 Task: Open Card Card0000000060 in Board Board0000000015 in Workspace WS0000000005 in Trello. Add Member Carxxstreet791@gmail.com to Card Card0000000060 in Board Board0000000015 in Workspace WS0000000005 in Trello. Add Red Label titled Label0000000060 to Card Card0000000060 in Board Board0000000015 in Workspace WS0000000005 in Trello. Add Checklist CL0000000060 to Card Card0000000060 in Board Board0000000015 in Workspace WS0000000005 in Trello. Add Dates with Start Date as Nov 01 2023 and Due Date as Nov 30 2023 to Card Card0000000060 in Board Board0000000015 in Workspace WS0000000005 in Trello
Action: Mouse moved to (100, 445)
Screenshot: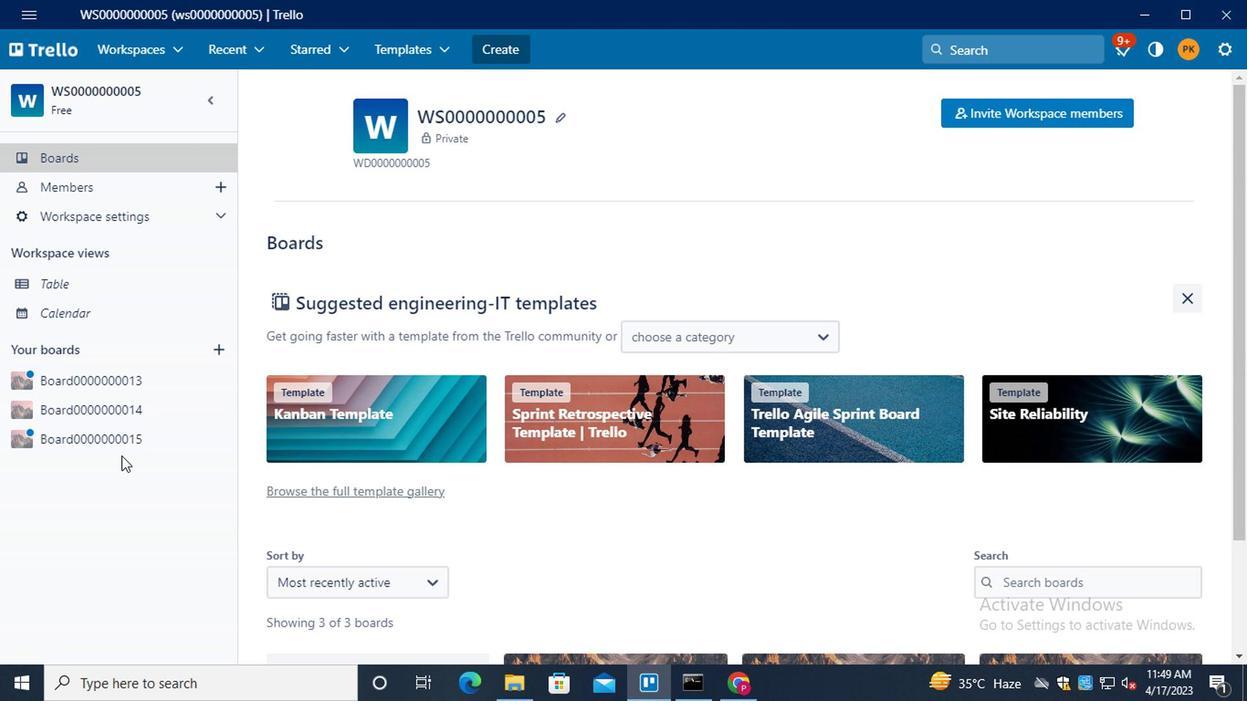 
Action: Mouse pressed left at (100, 445)
Screenshot: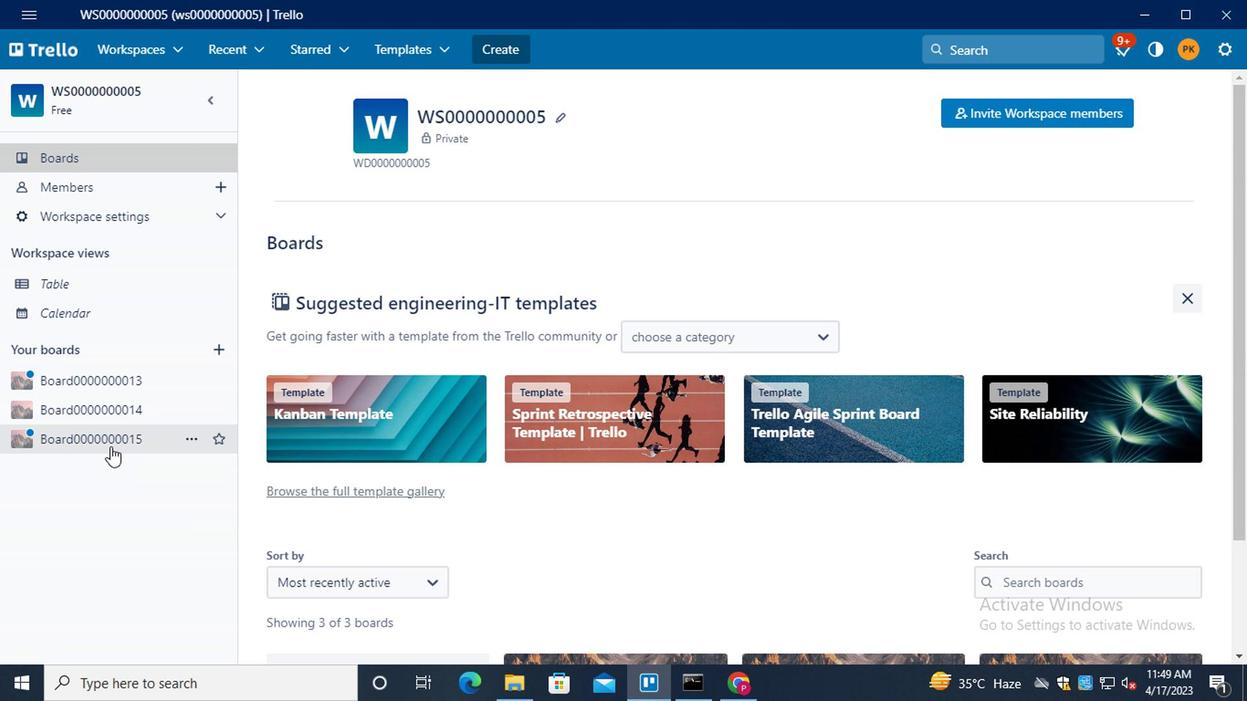 
Action: Mouse moved to (296, 460)
Screenshot: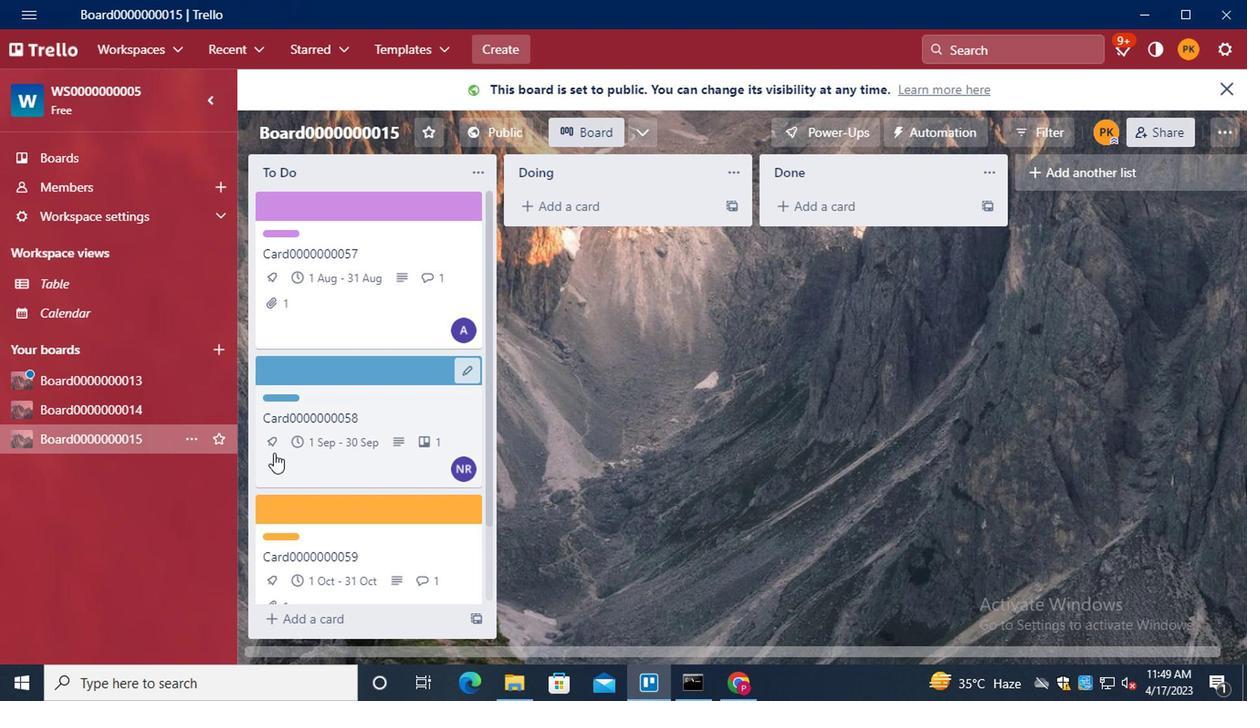 
Action: Mouse scrolled (296, 459) with delta (0, 0)
Screenshot: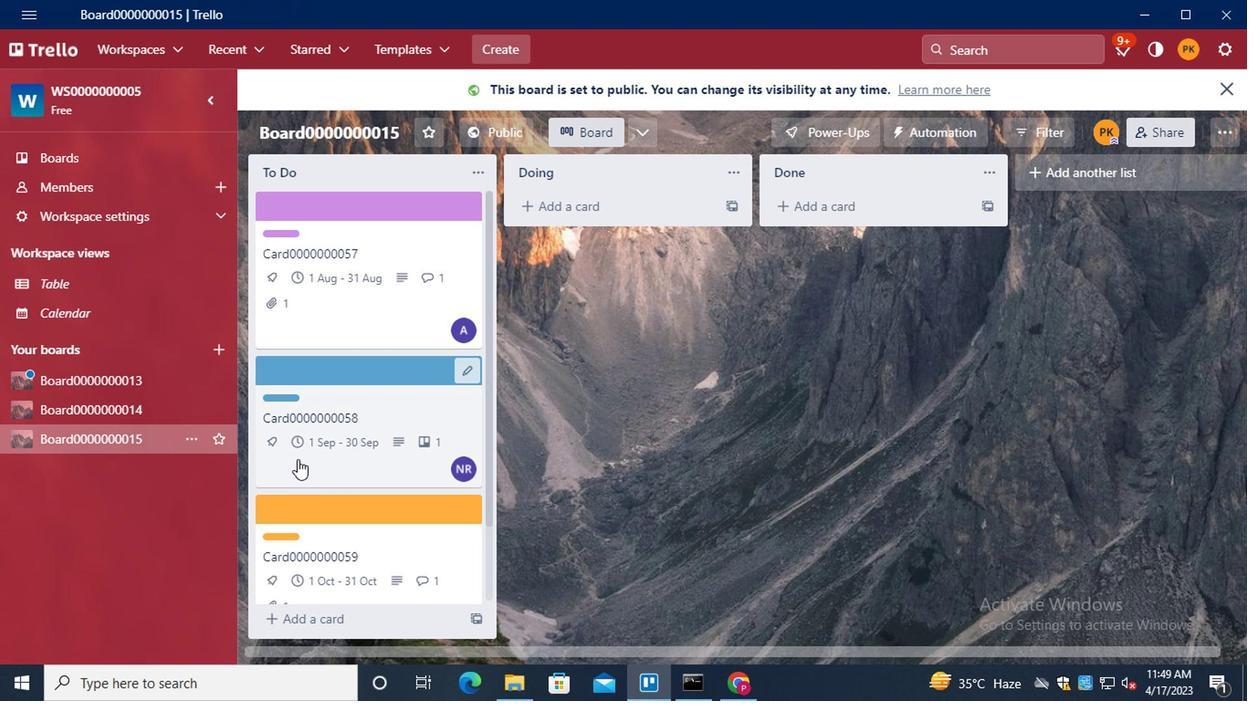 
Action: Mouse scrolled (296, 459) with delta (0, 0)
Screenshot: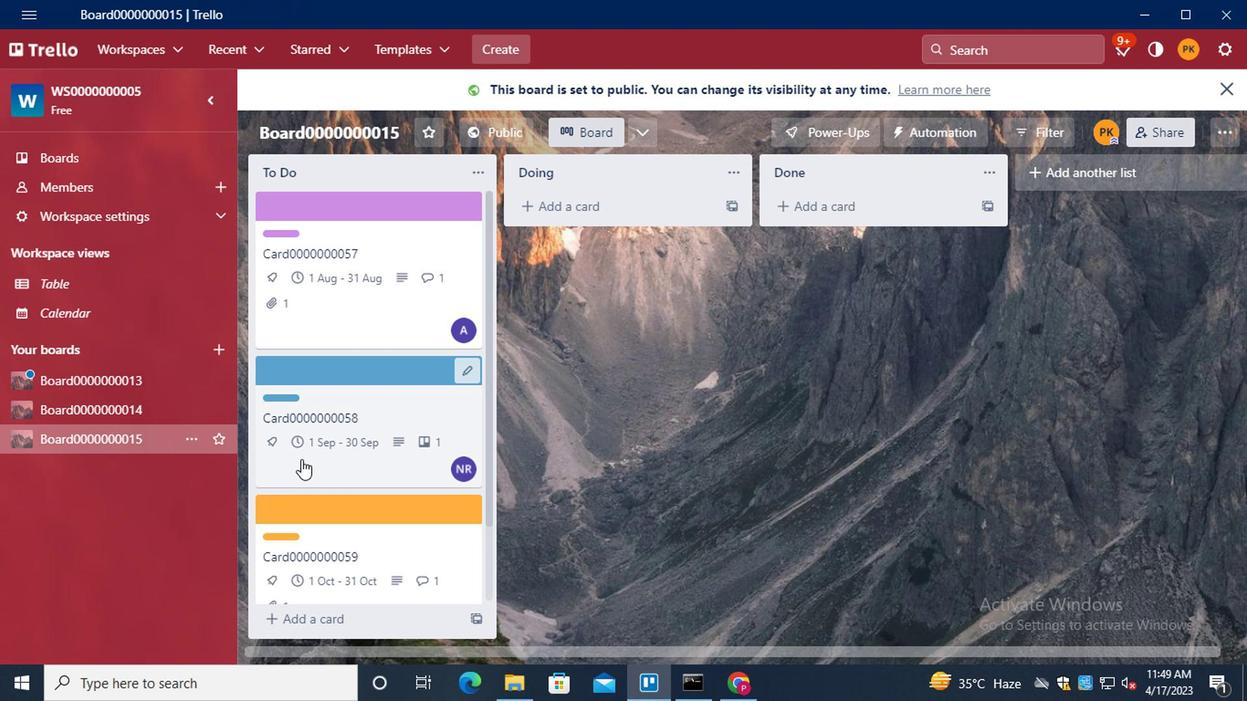 
Action: Mouse scrolled (296, 459) with delta (0, 0)
Screenshot: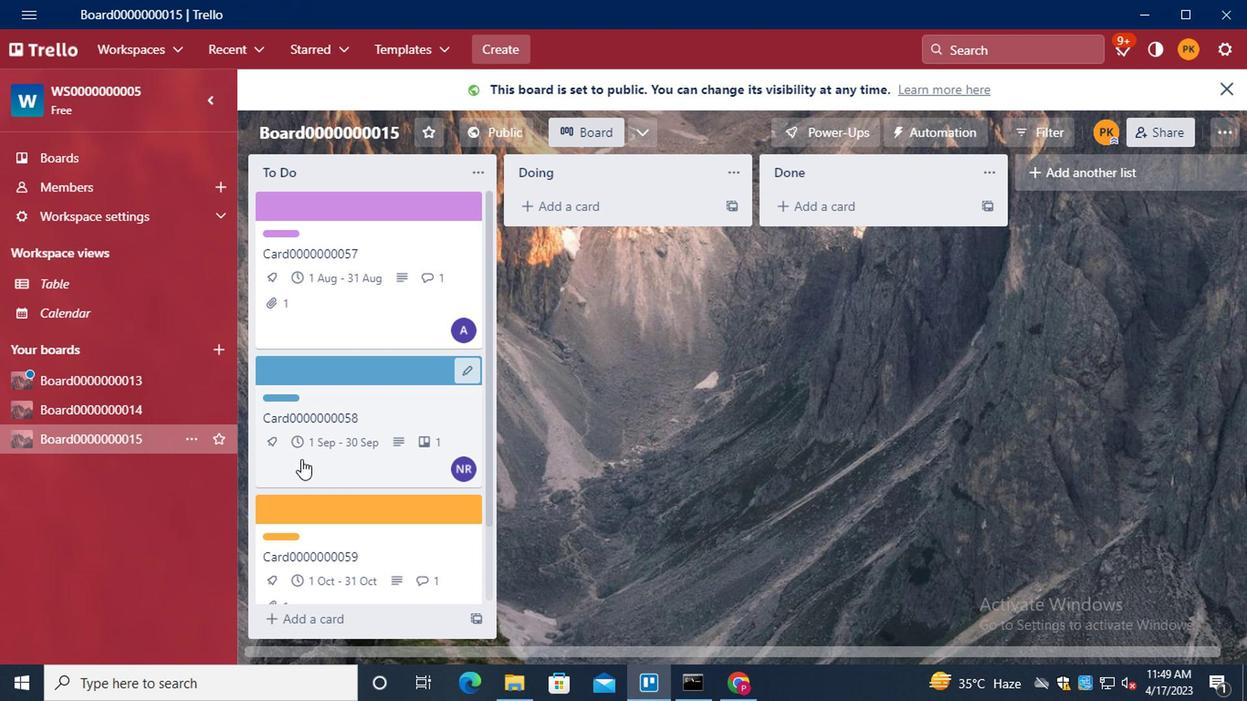 
Action: Mouse moved to (349, 582)
Screenshot: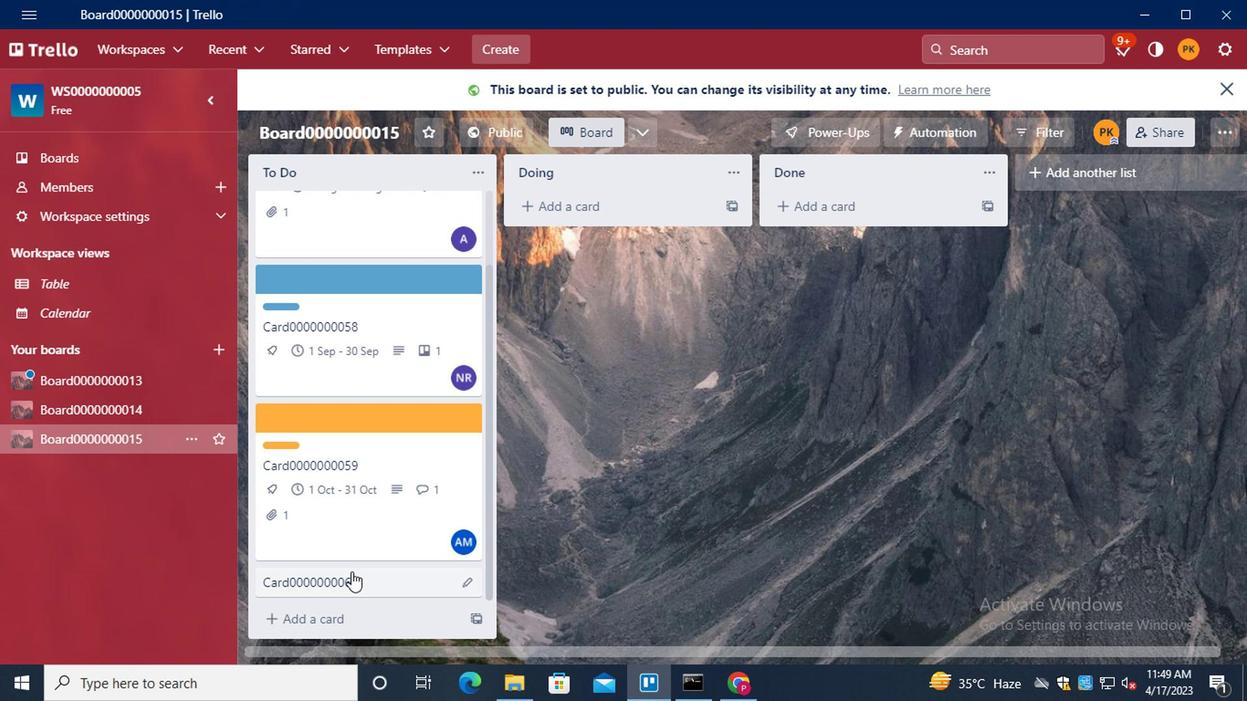 
Action: Mouse pressed left at (349, 582)
Screenshot: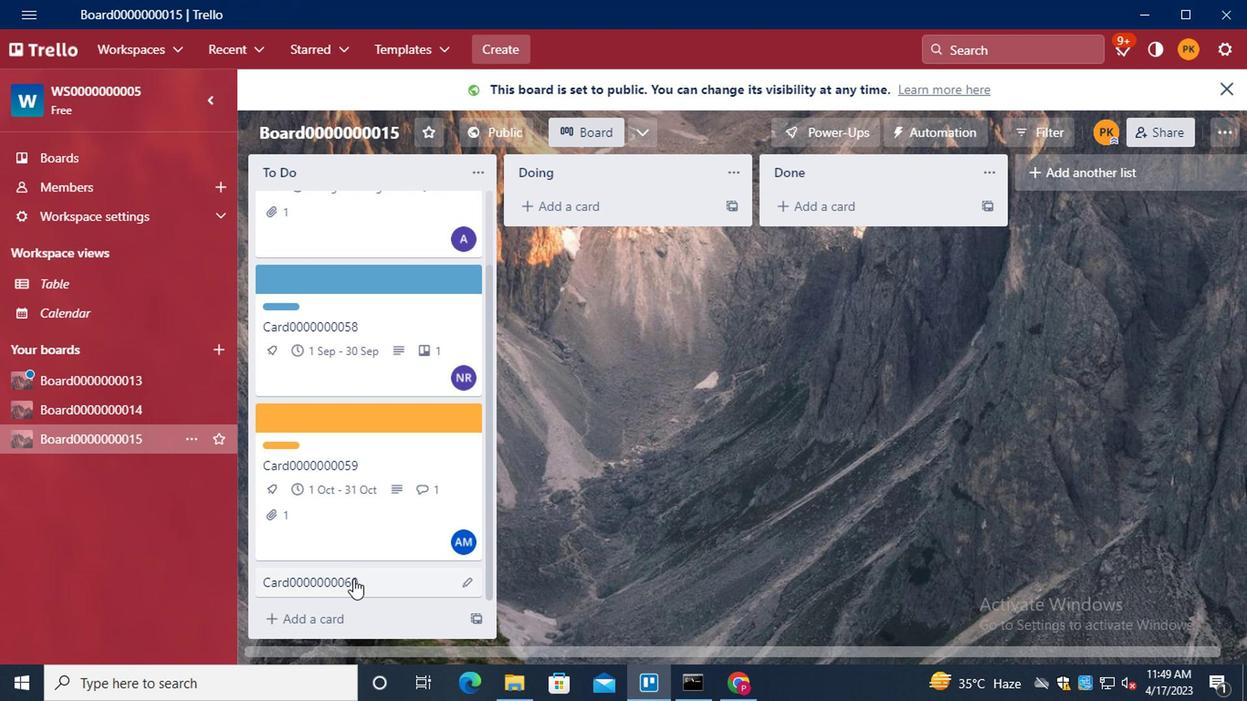 
Action: Mouse moved to (850, 184)
Screenshot: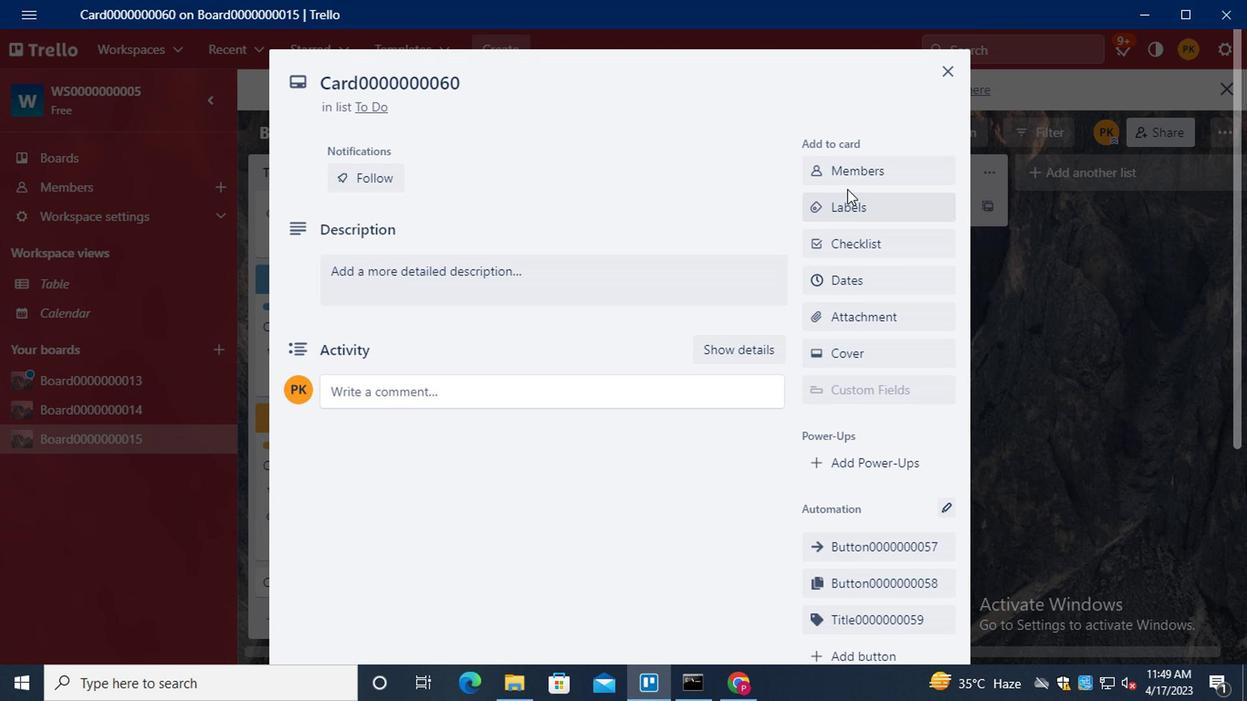 
Action: Mouse pressed left at (850, 184)
Screenshot: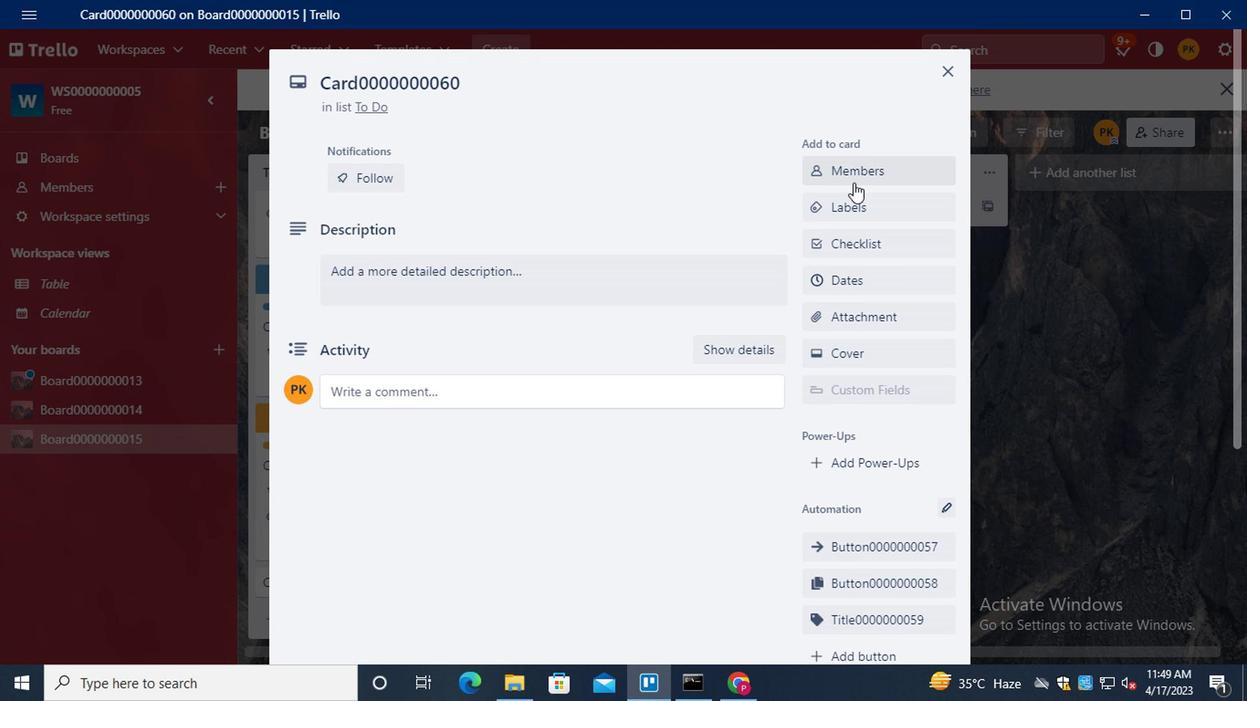 
Action: Mouse moved to (872, 257)
Screenshot: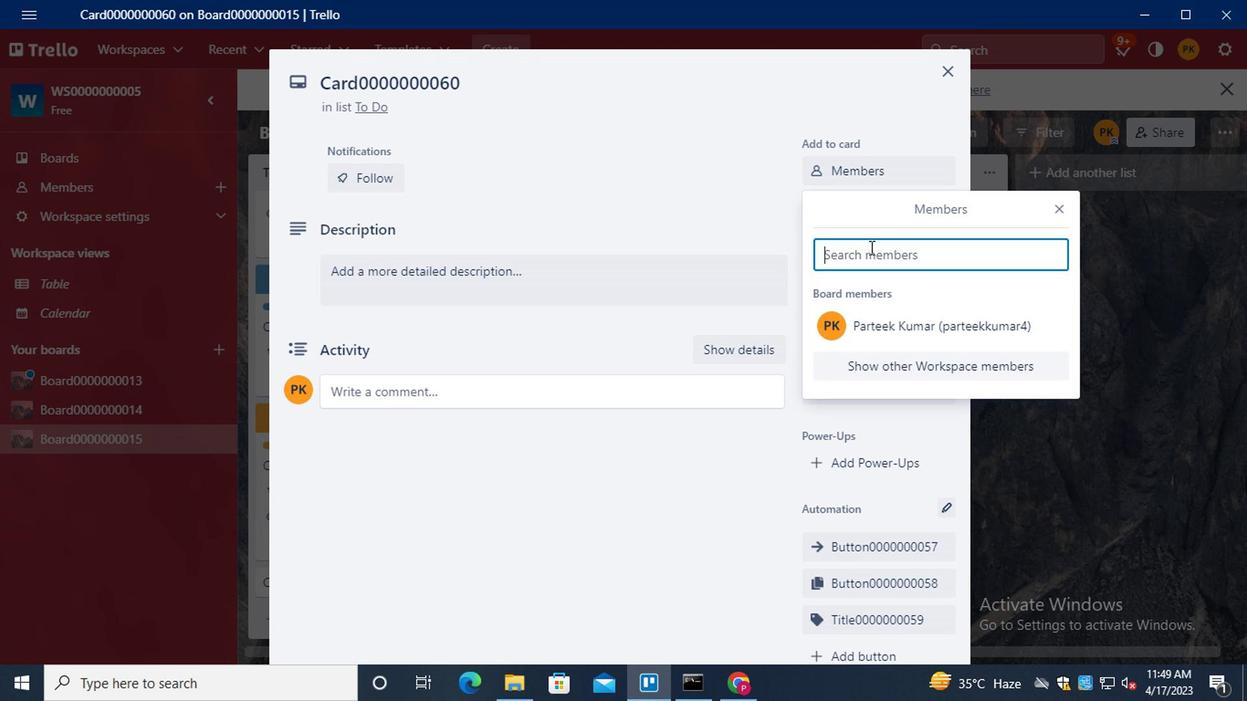 
Action: Key pressed <Key.shift><Key.shift><Key.shift>CARXXSTREET791<Key.shift>@GMAIL.COM
Screenshot: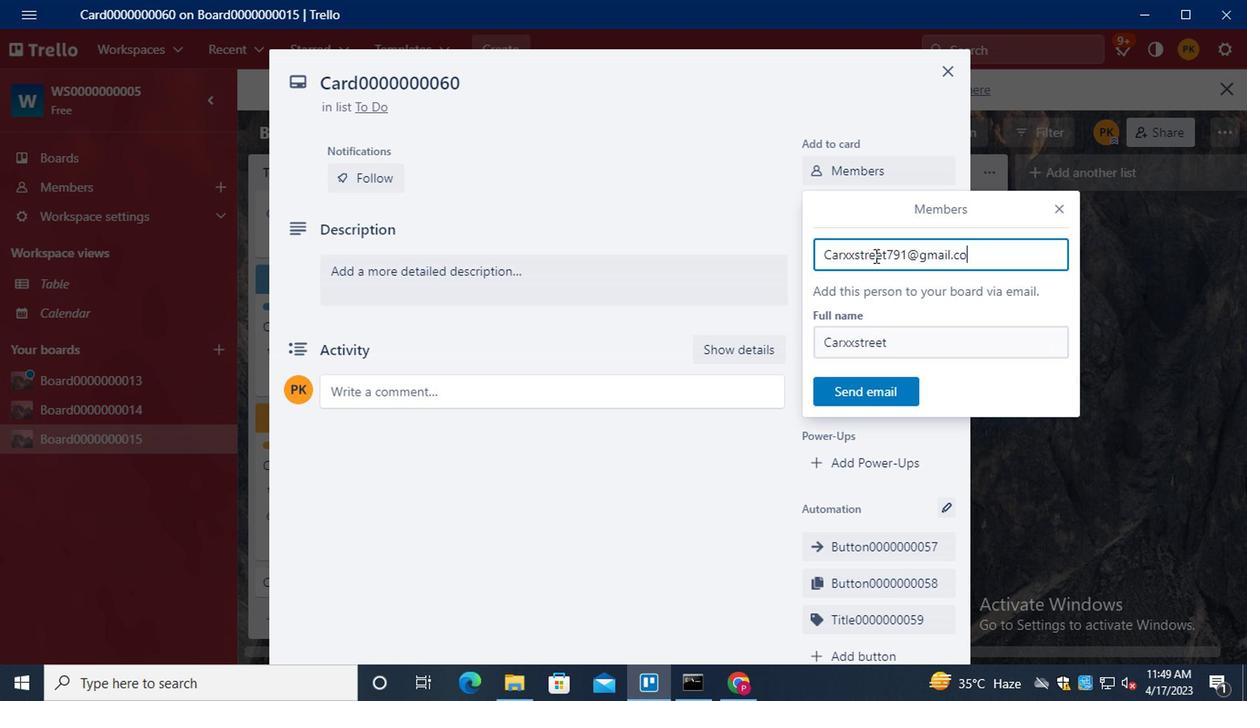 
Action: Mouse moved to (830, 402)
Screenshot: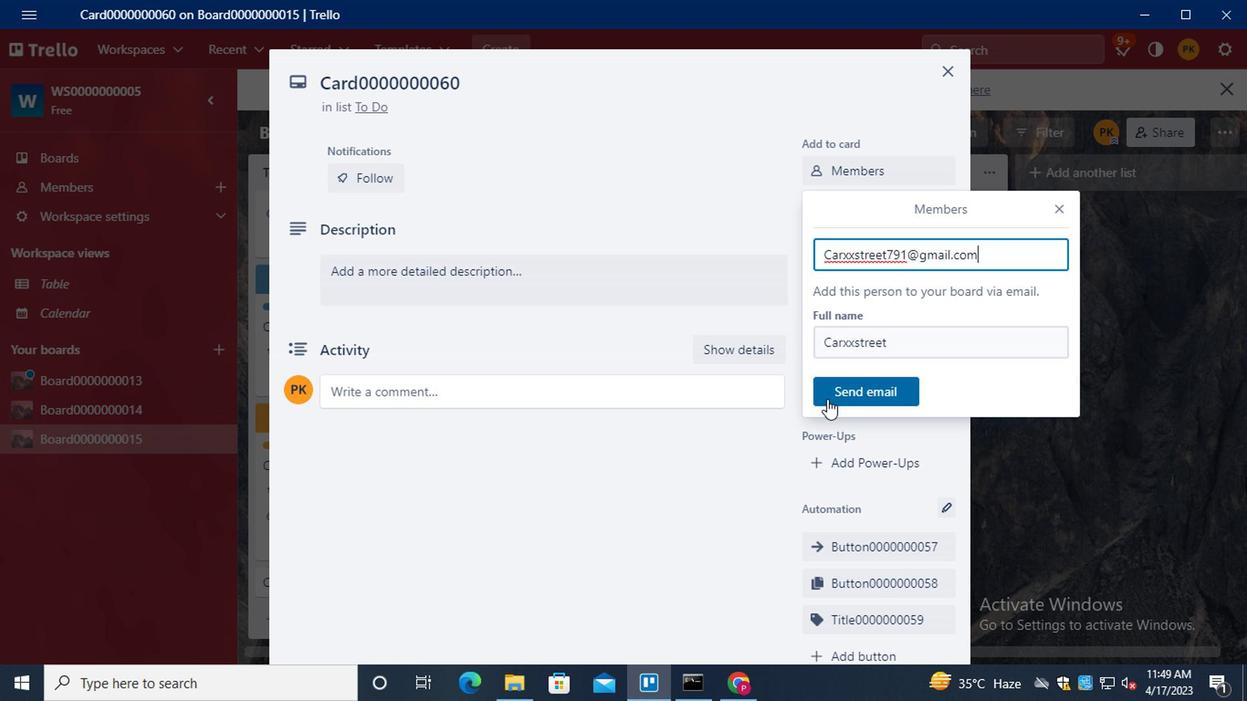 
Action: Mouse pressed left at (830, 402)
Screenshot: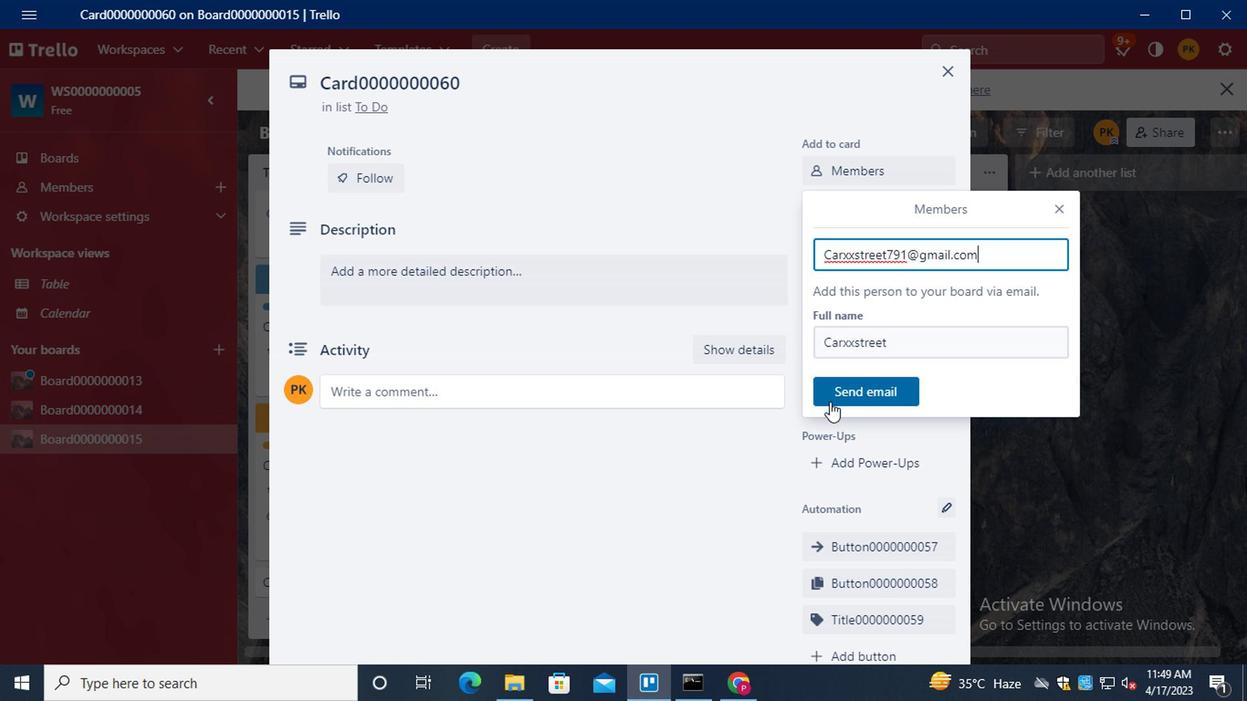 
Action: Mouse moved to (852, 213)
Screenshot: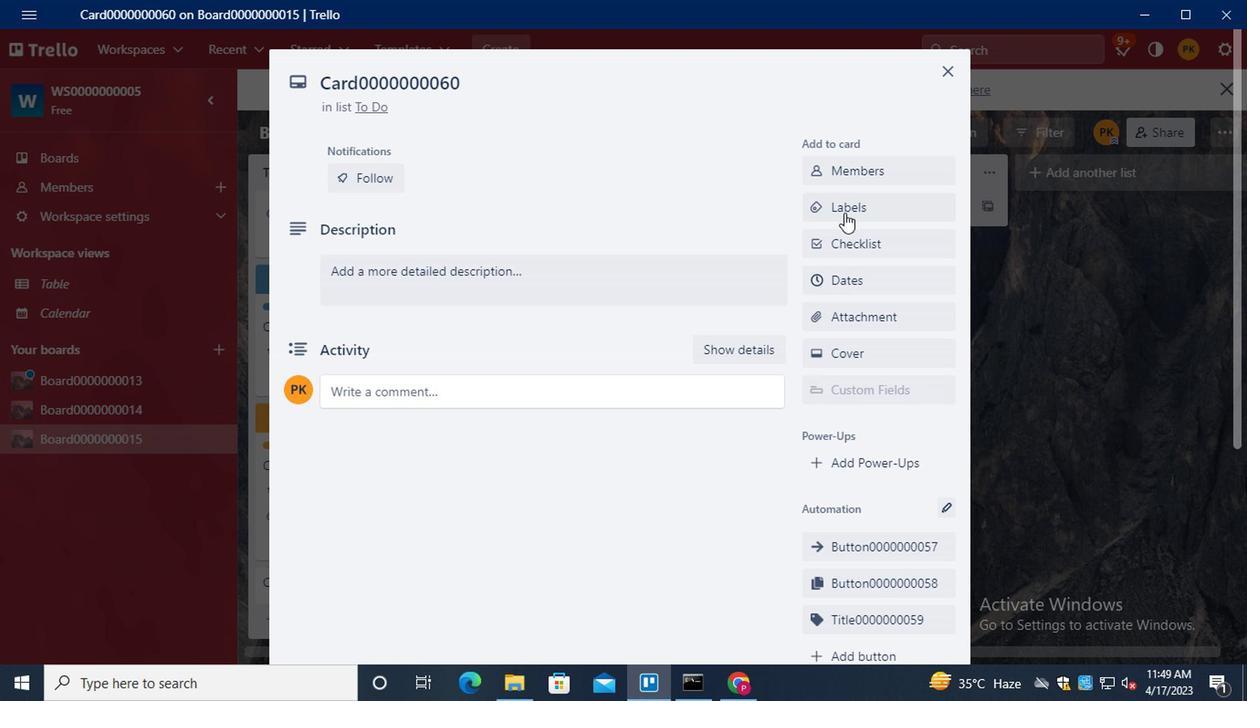 
Action: Mouse pressed left at (852, 213)
Screenshot: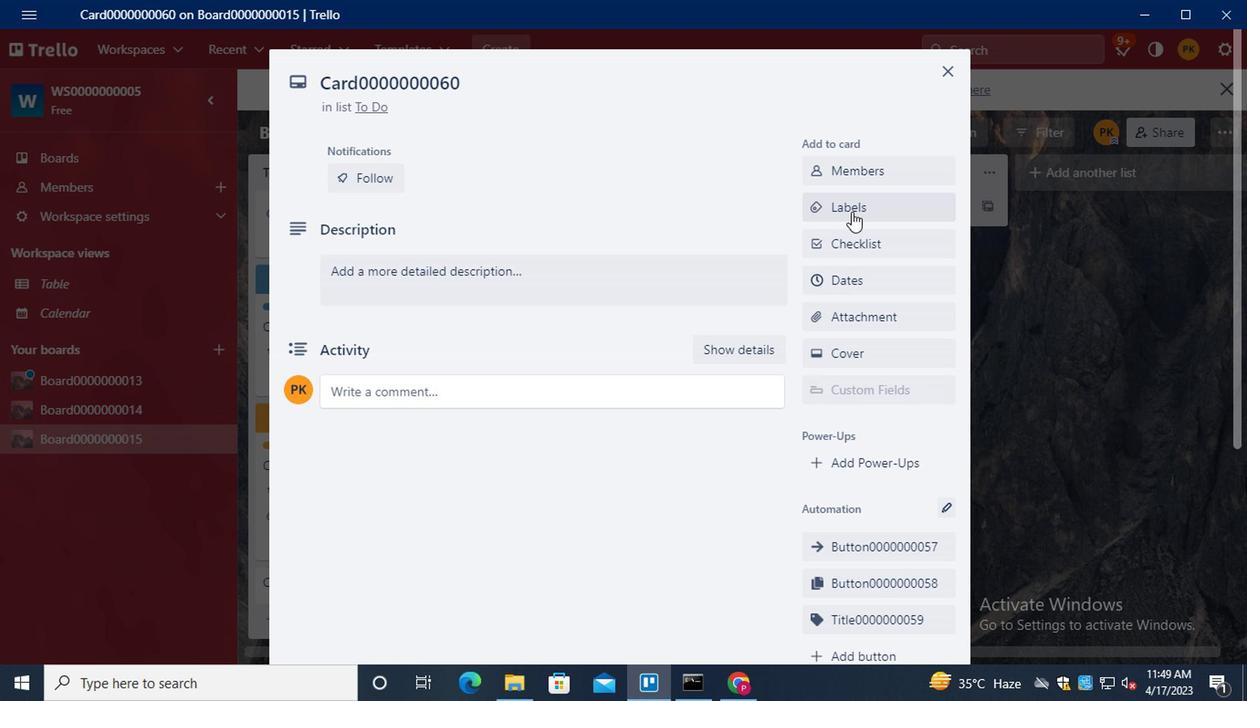 
Action: Mouse moved to (939, 512)
Screenshot: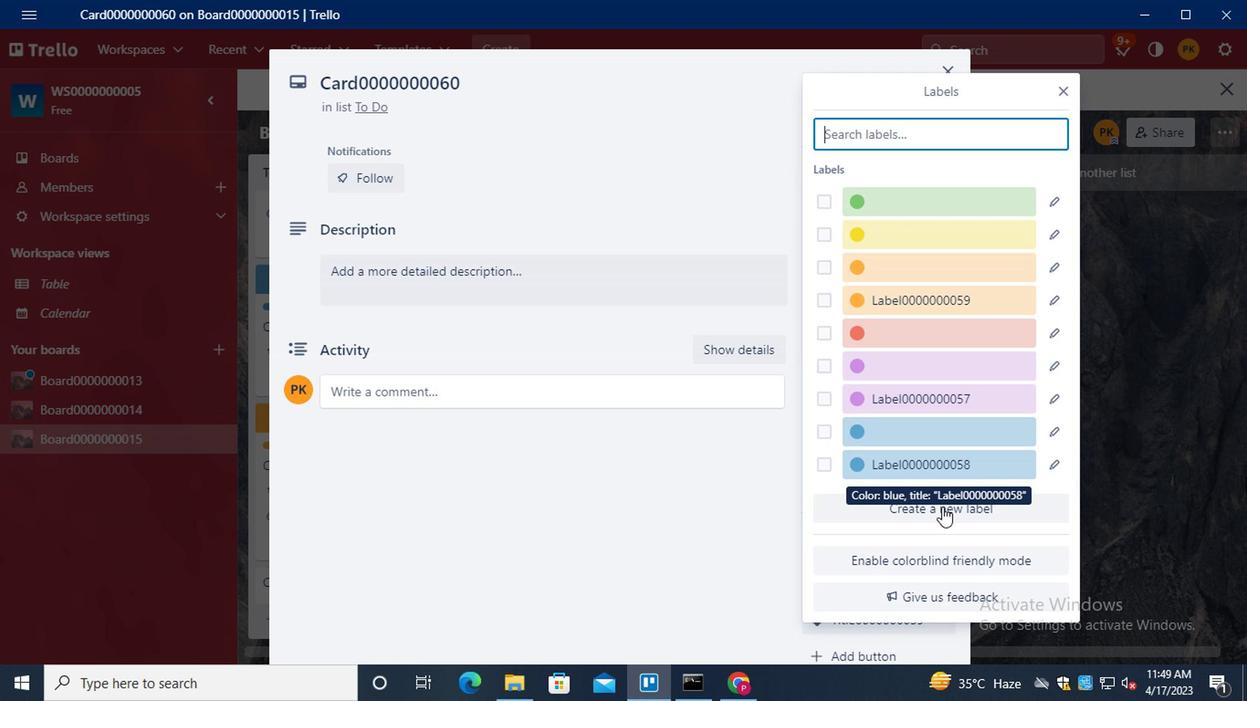 
Action: Mouse pressed left at (939, 512)
Screenshot: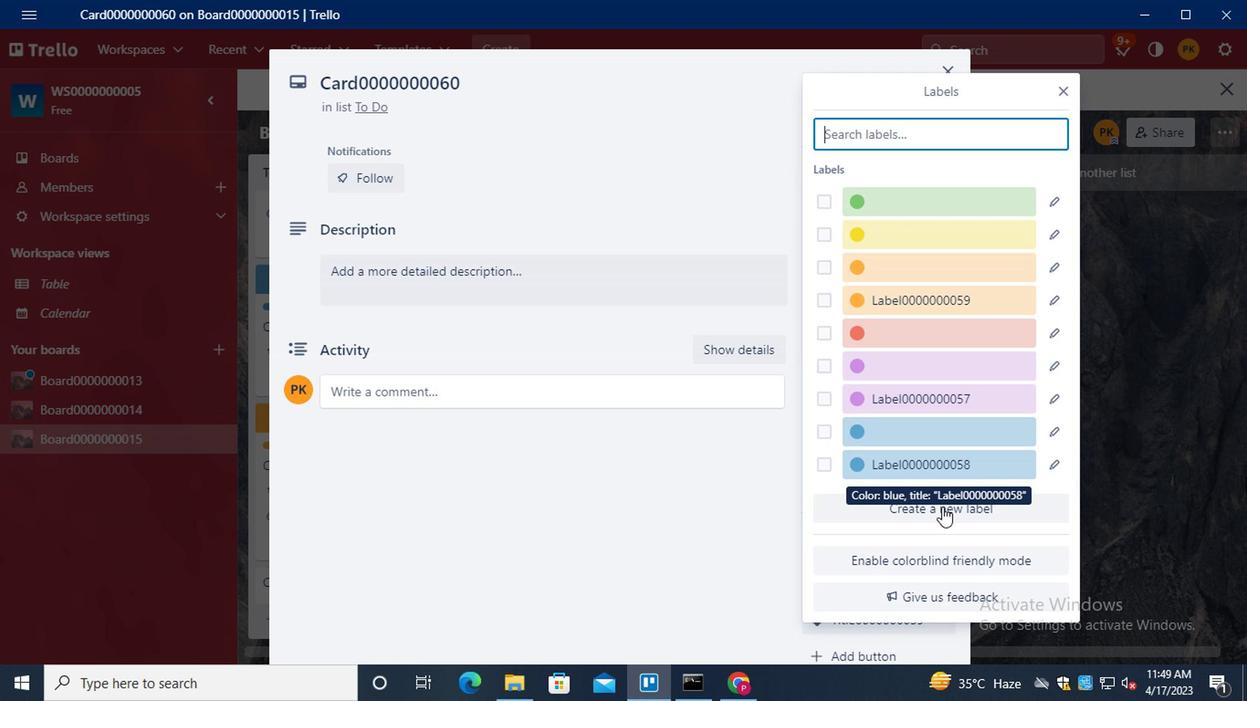 
Action: Mouse moved to (926, 384)
Screenshot: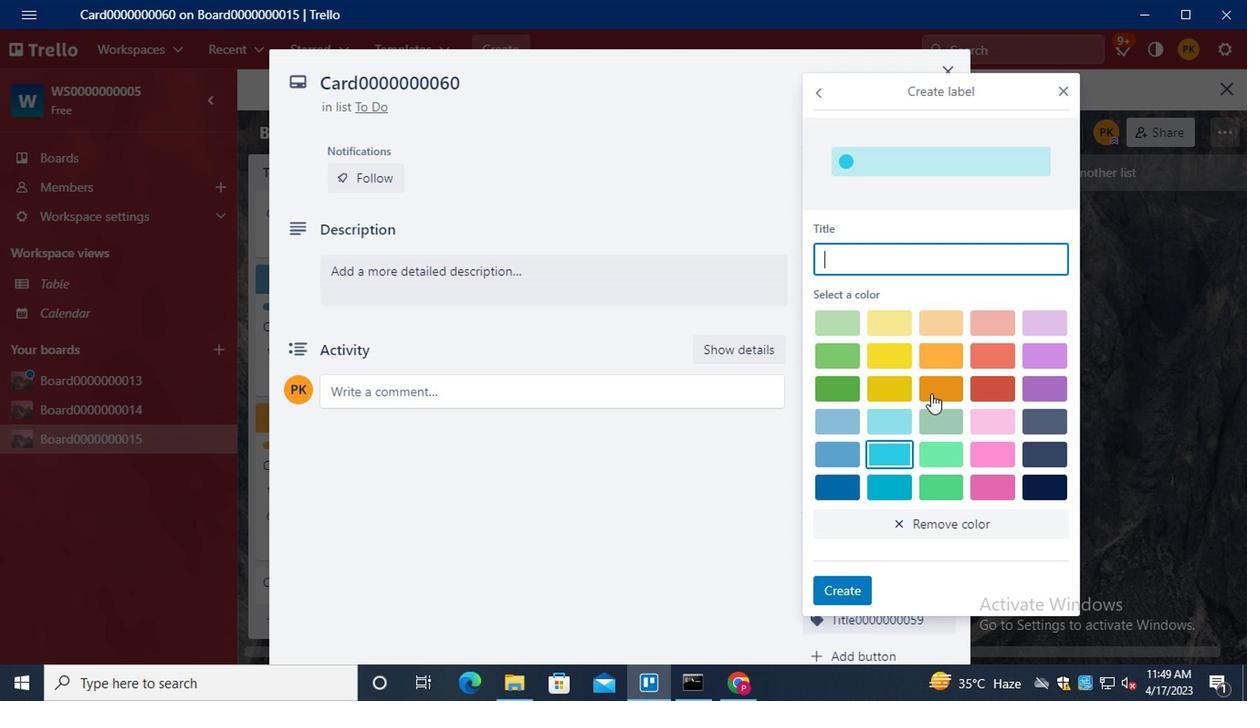 
Action: Key pressed <Key.shift>LABEL0000000060
Screenshot: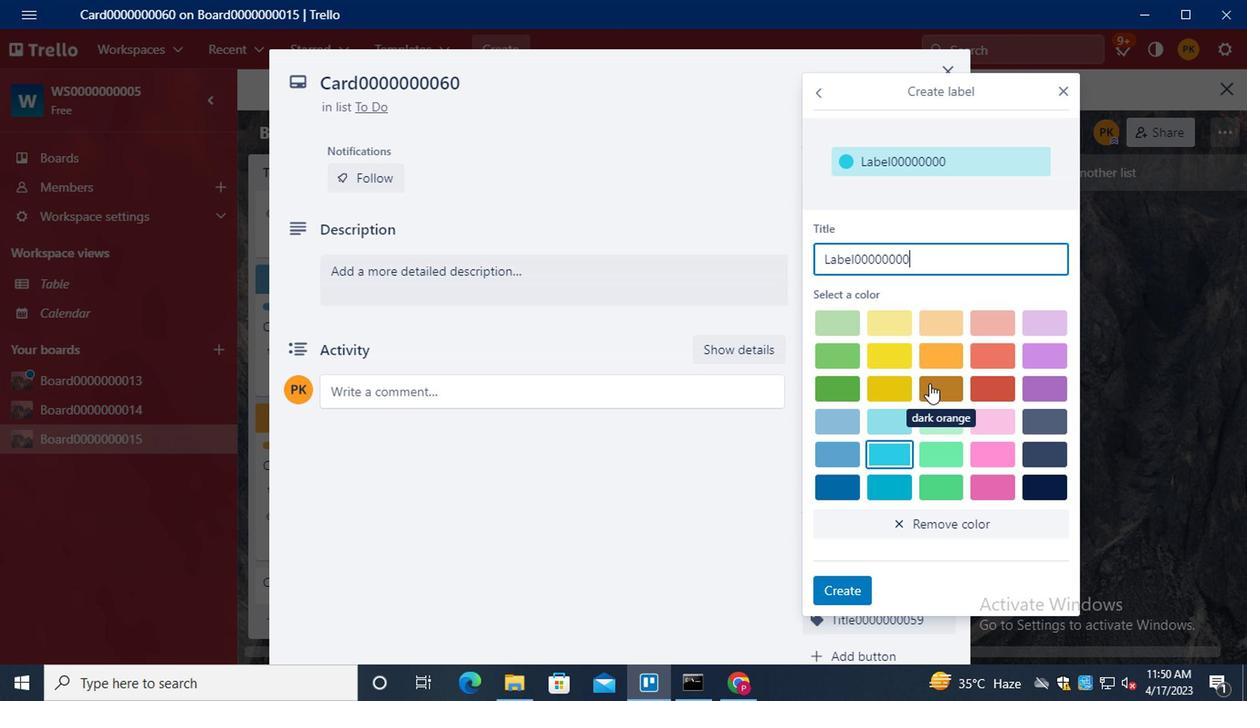 
Action: Mouse moved to (1000, 365)
Screenshot: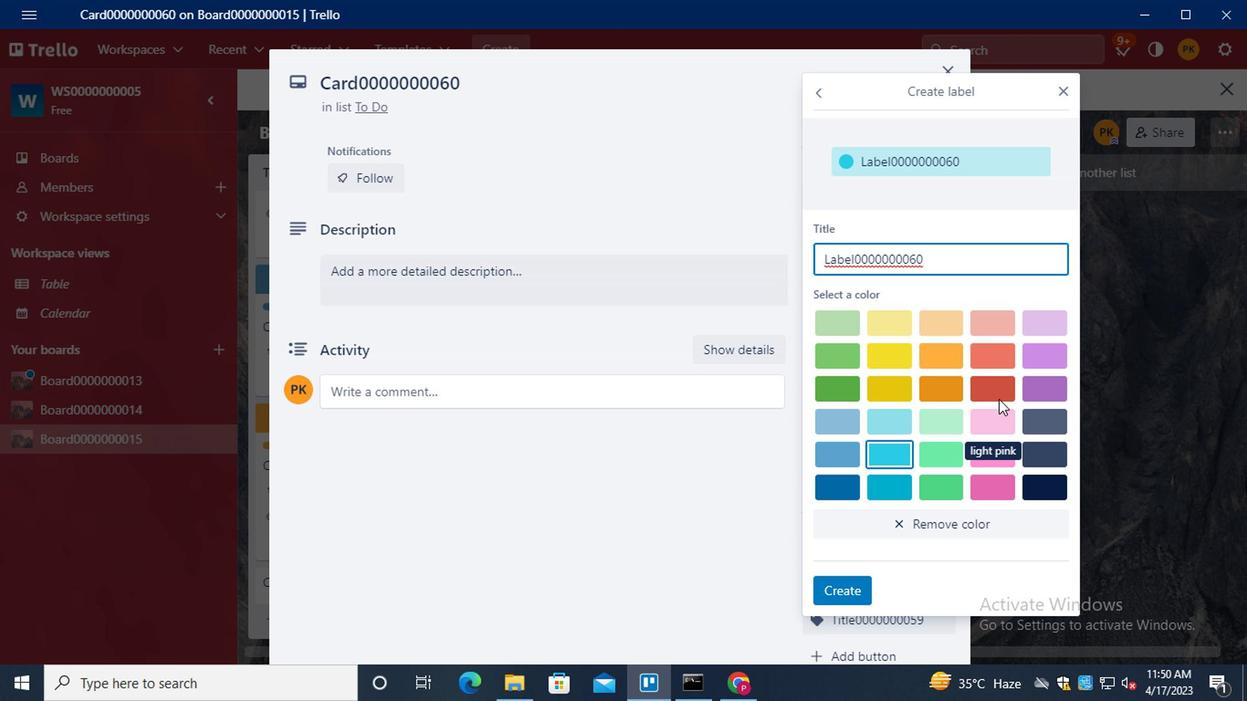 
Action: Mouse pressed left at (1000, 365)
Screenshot: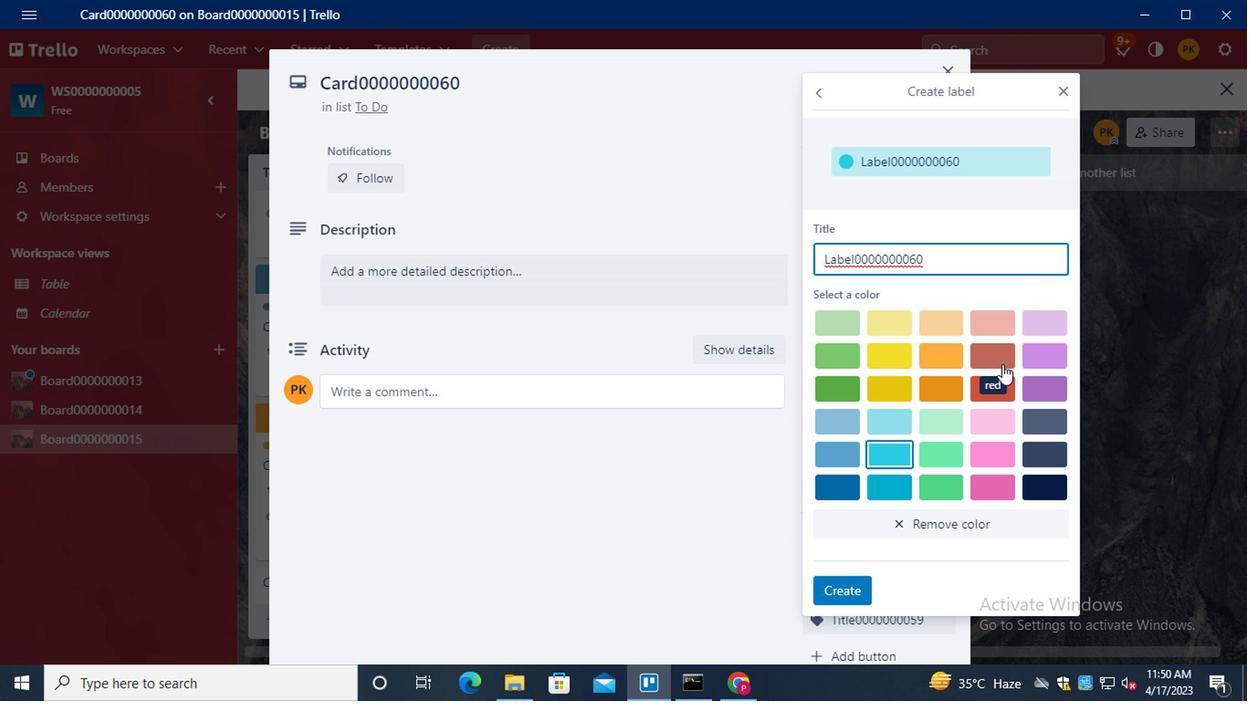 
Action: Mouse moved to (849, 591)
Screenshot: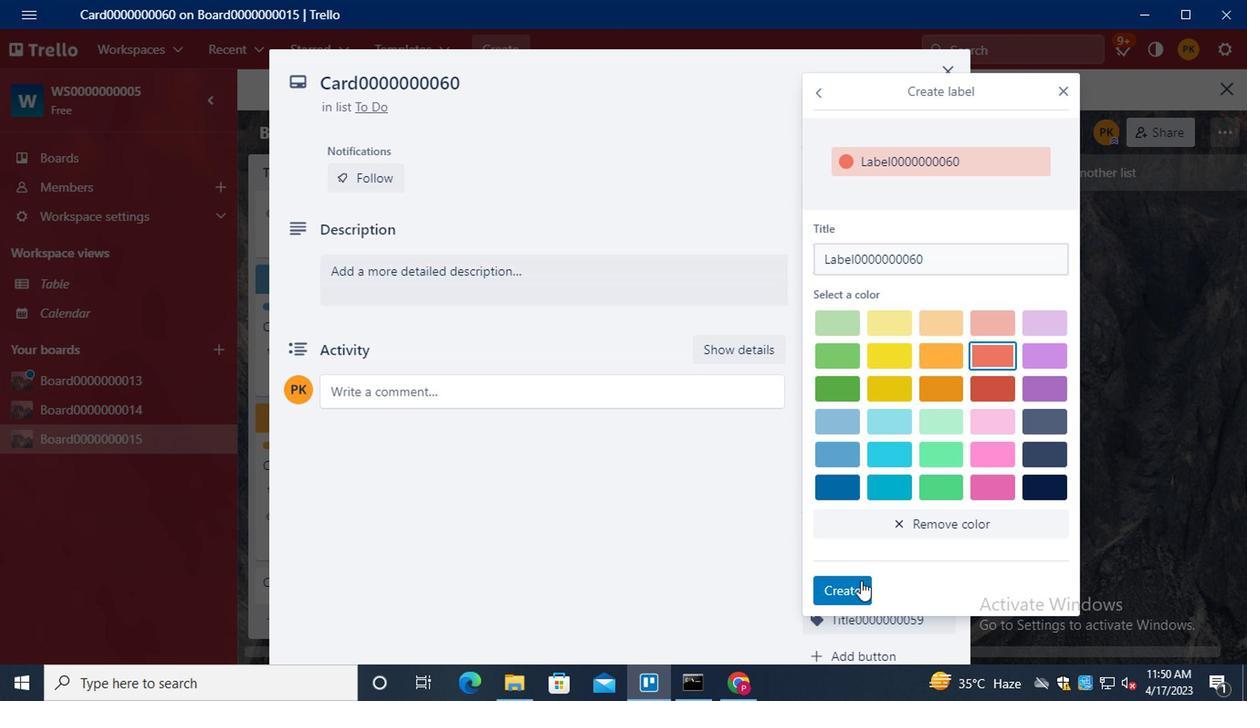 
Action: Mouse pressed left at (849, 591)
Screenshot: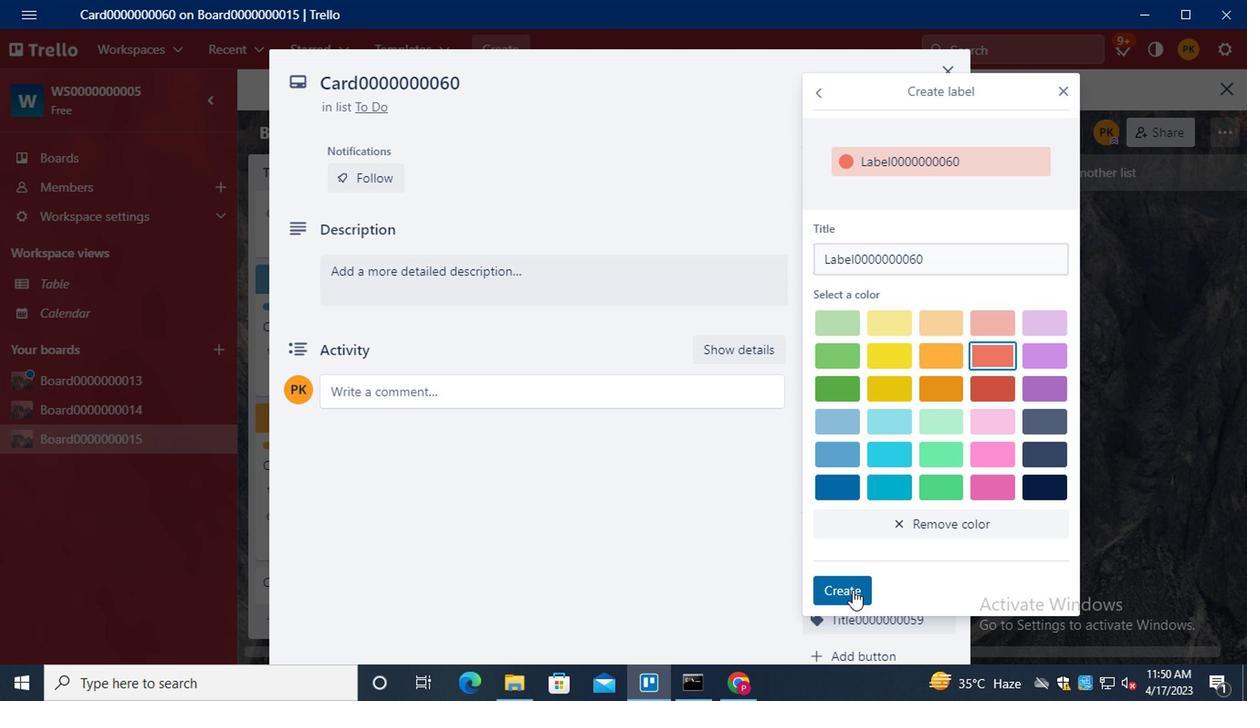 
Action: Mouse moved to (1060, 100)
Screenshot: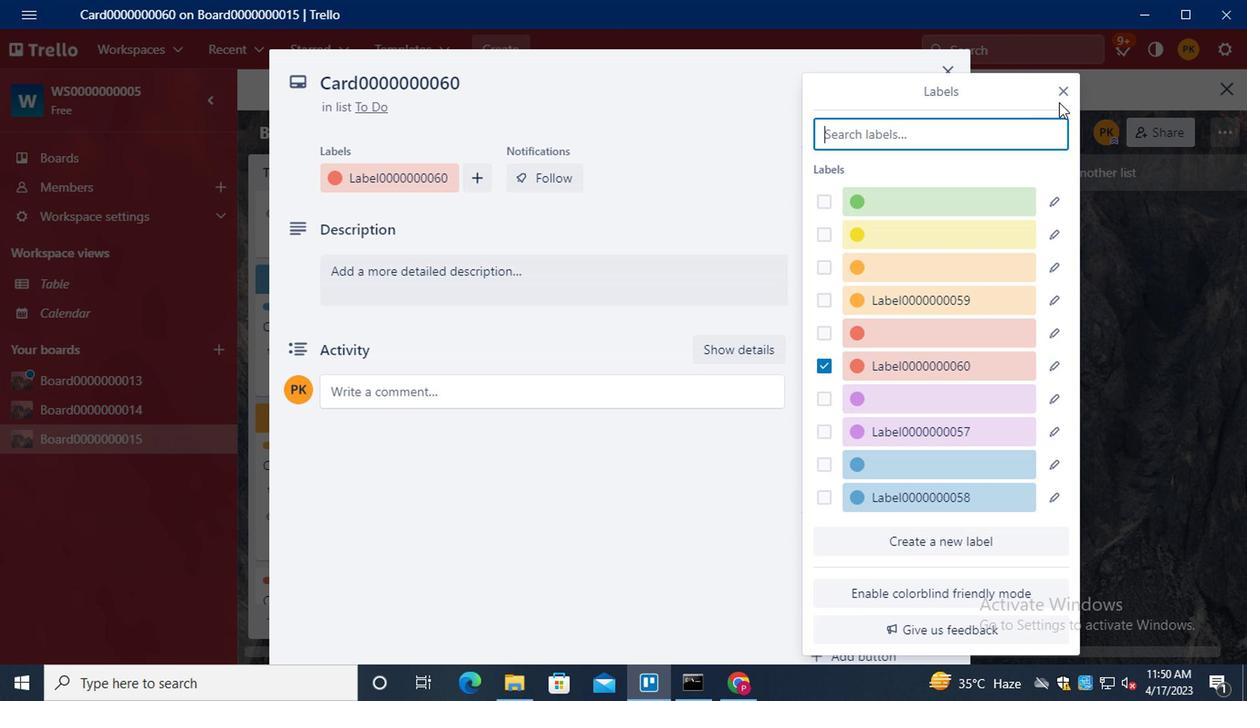 
Action: Mouse pressed left at (1060, 100)
Screenshot: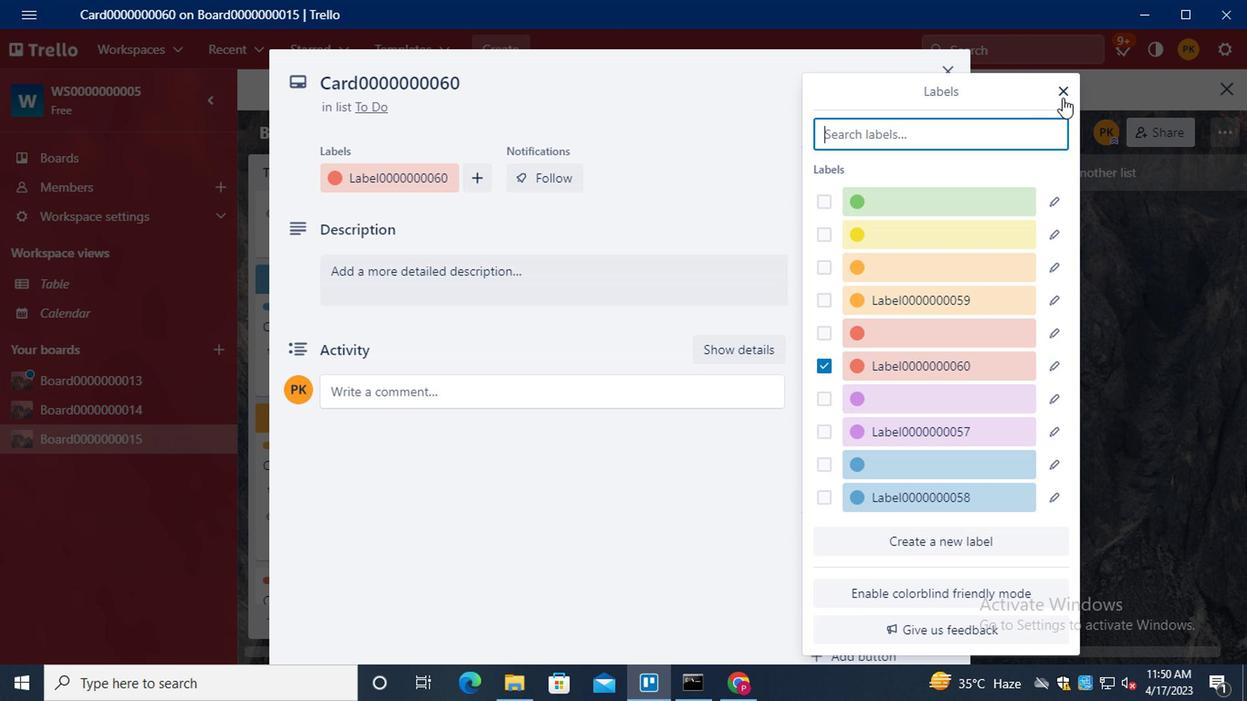 
Action: Mouse moved to (859, 243)
Screenshot: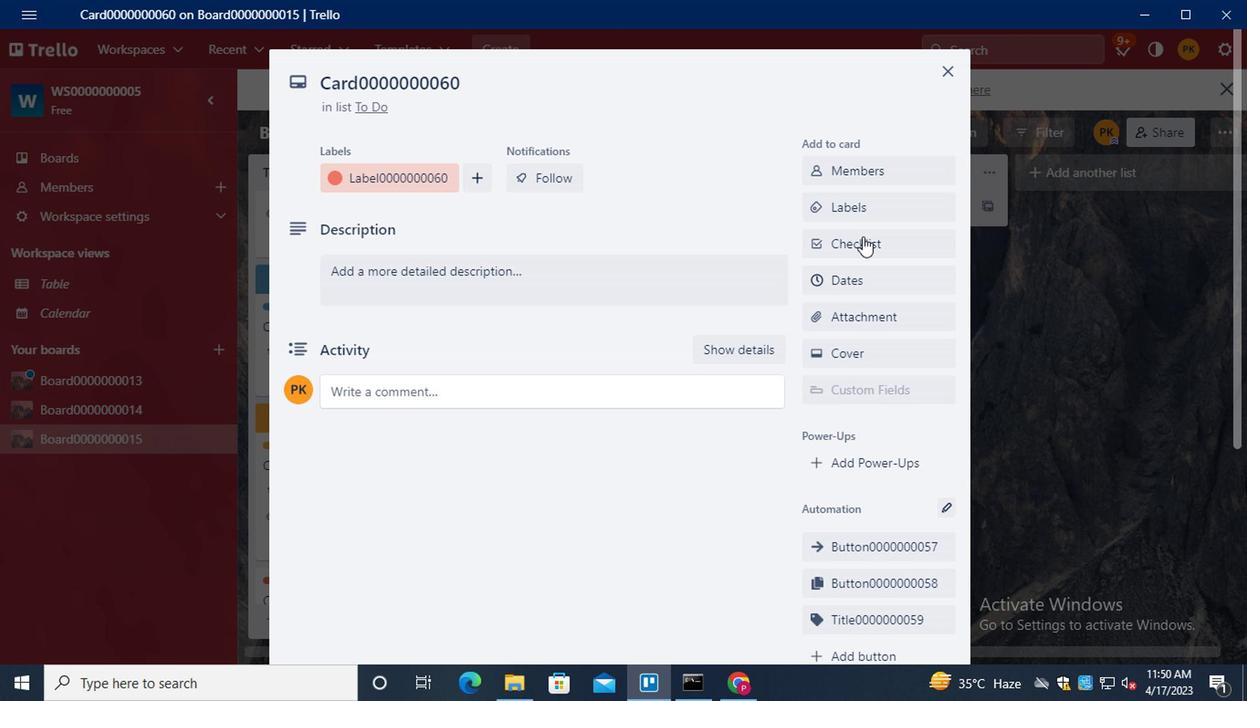 
Action: Mouse pressed left at (859, 243)
Screenshot: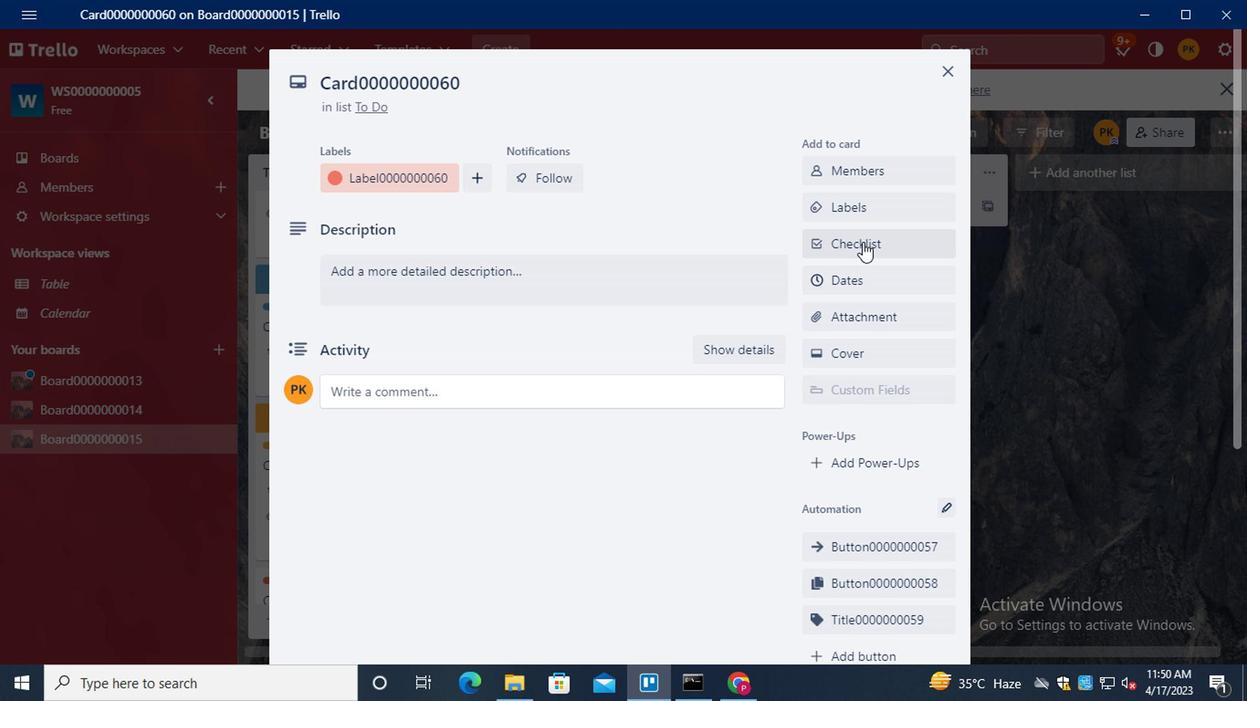 
Action: Key pressed <Key.shift>CL0000000060
Screenshot: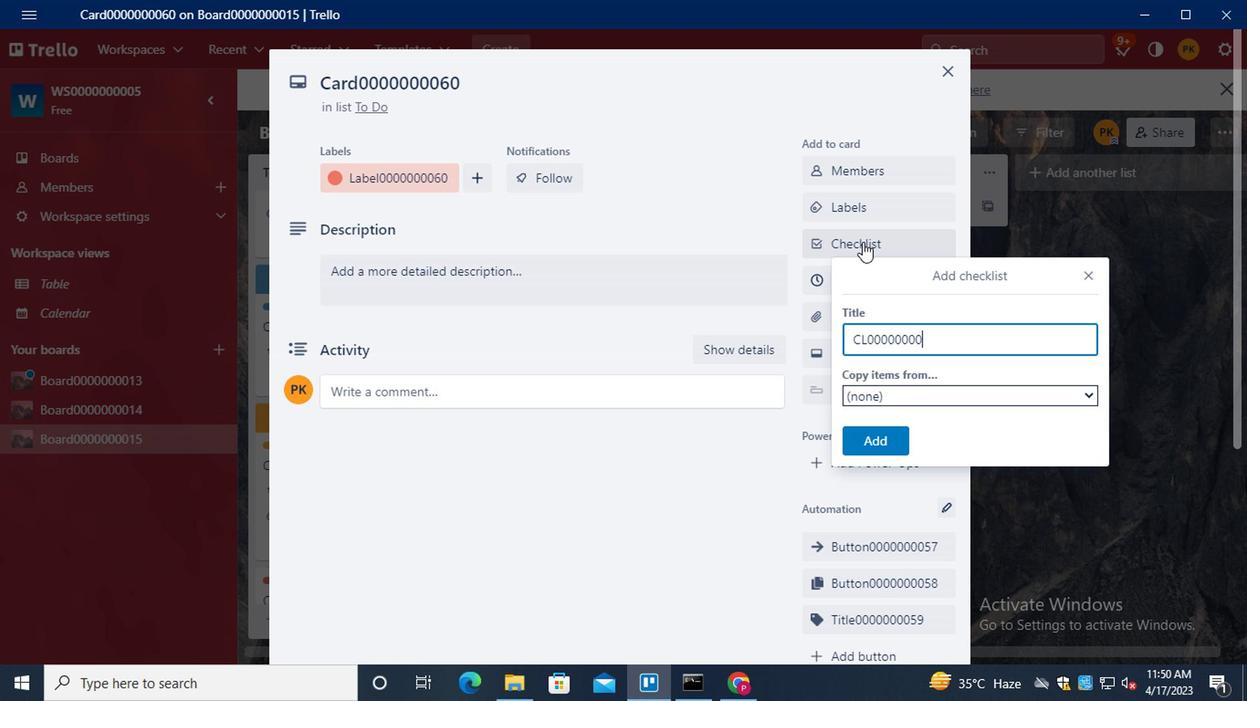 
Action: Mouse moved to (856, 441)
Screenshot: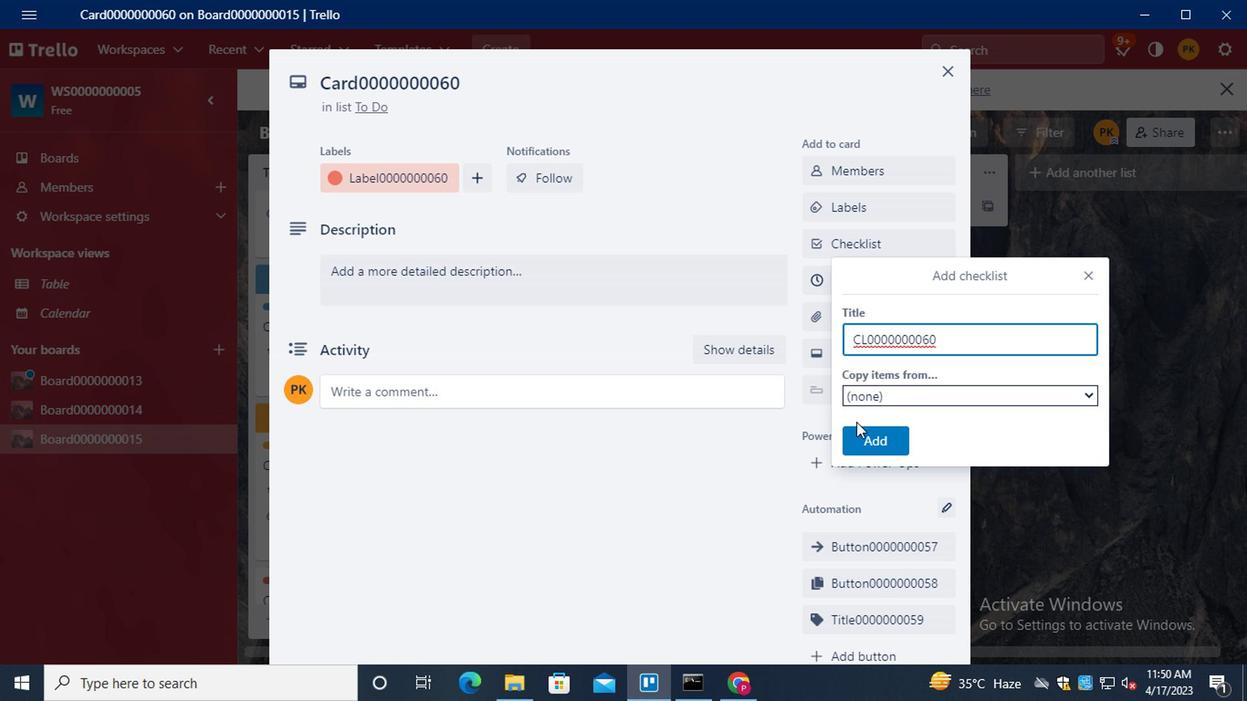 
Action: Mouse pressed left at (856, 441)
Screenshot: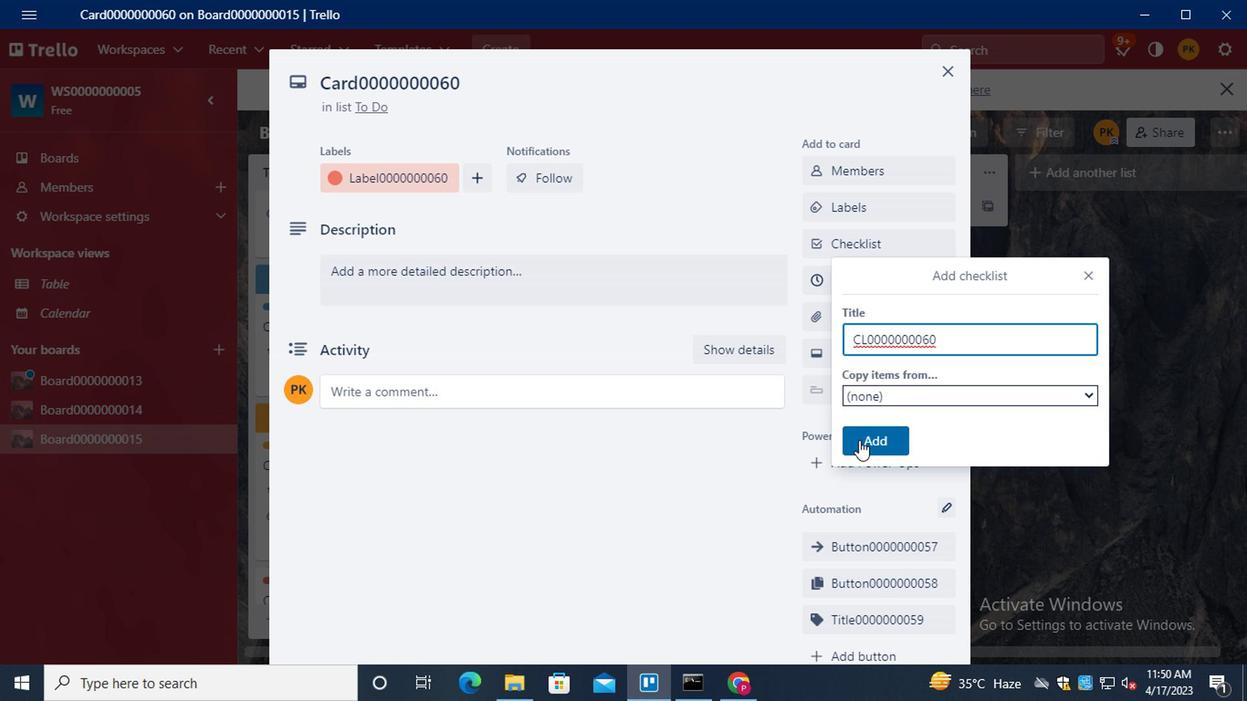 
Action: Mouse moved to (919, 284)
Screenshot: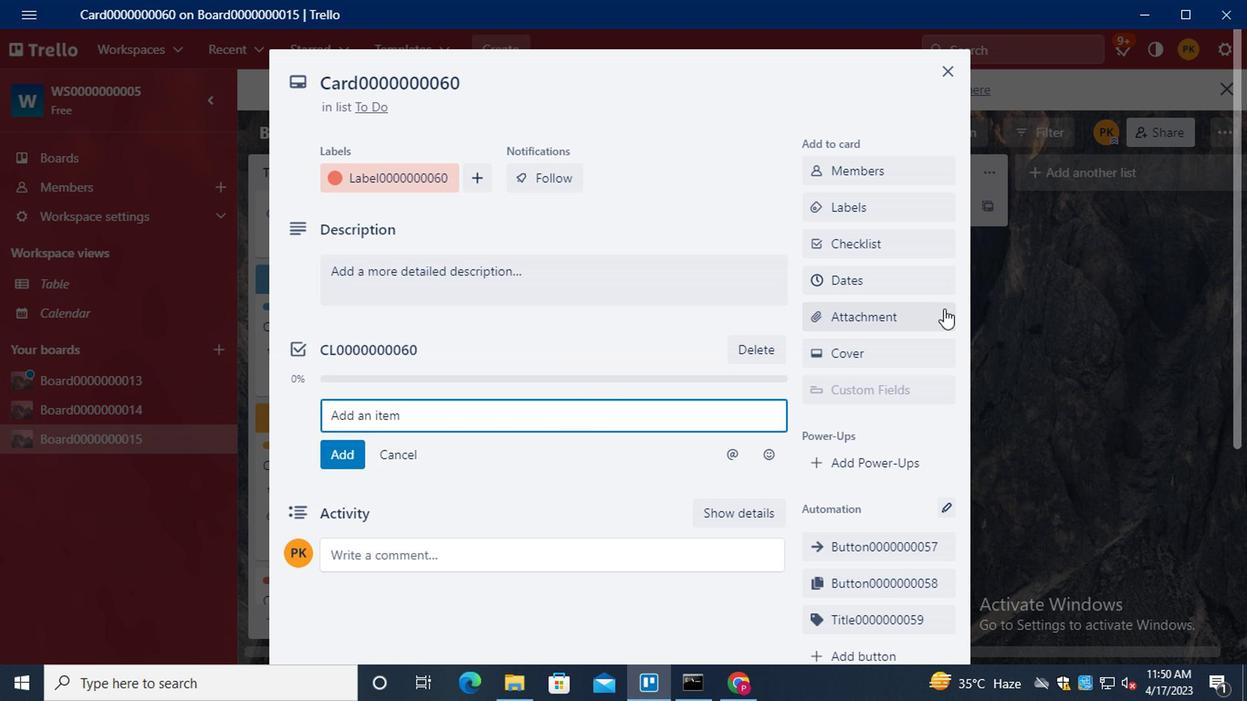 
Action: Mouse pressed left at (919, 284)
Screenshot: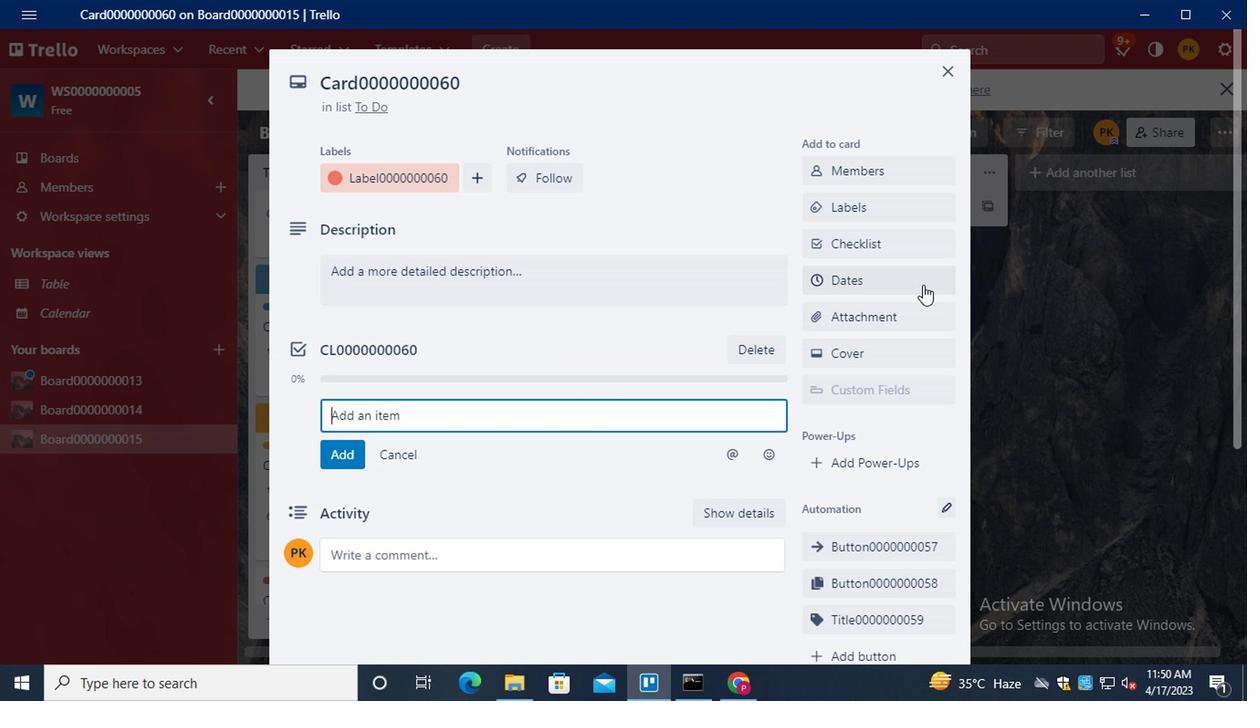 
Action: Mouse moved to (818, 423)
Screenshot: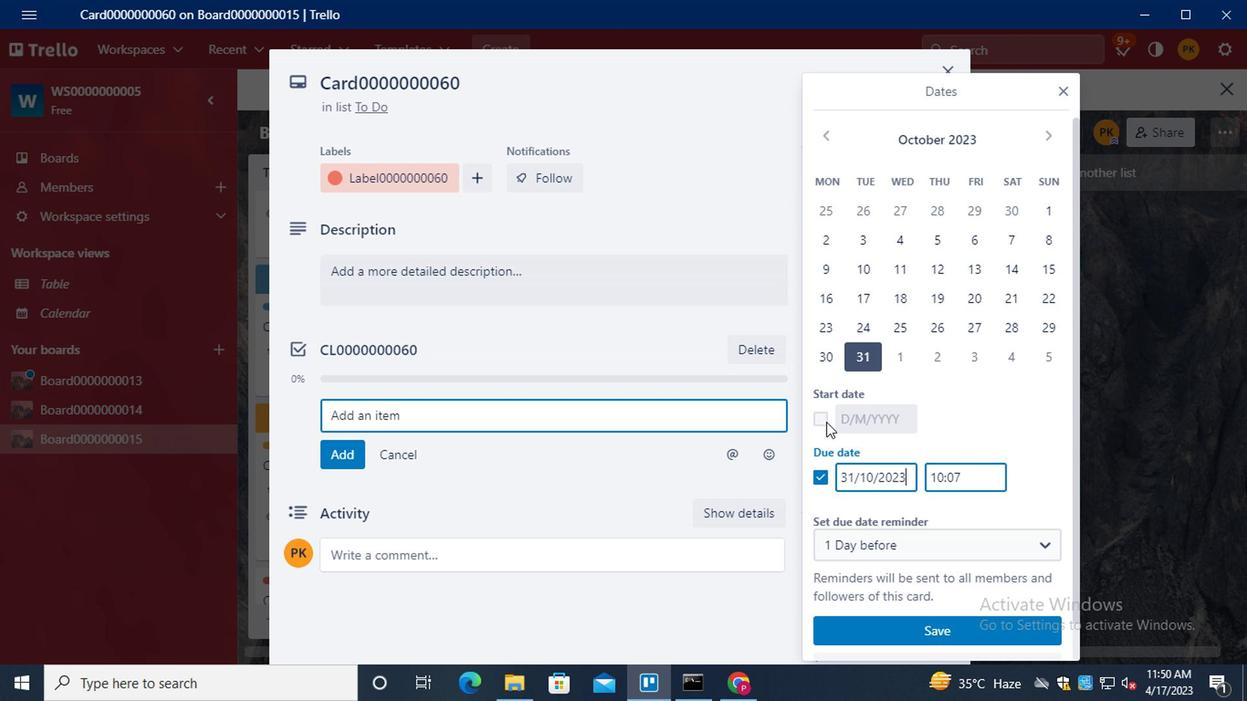 
Action: Mouse pressed left at (818, 423)
Screenshot: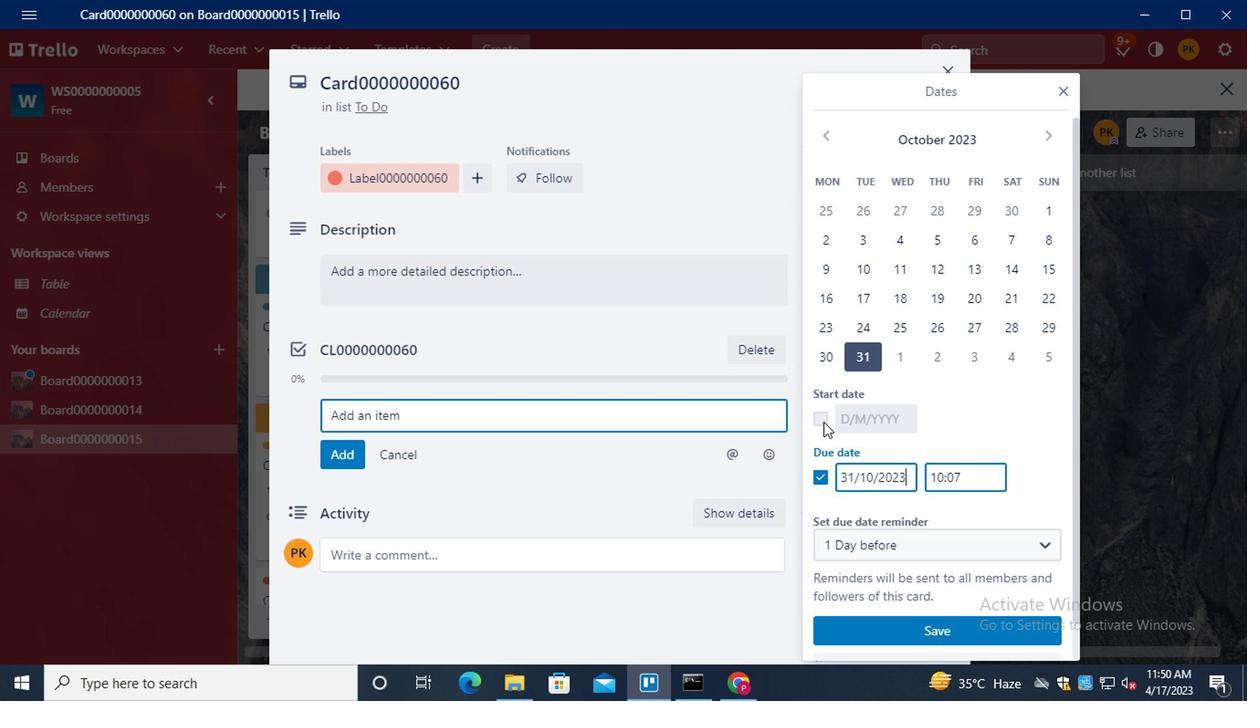 
Action: Mouse moved to (1045, 139)
Screenshot: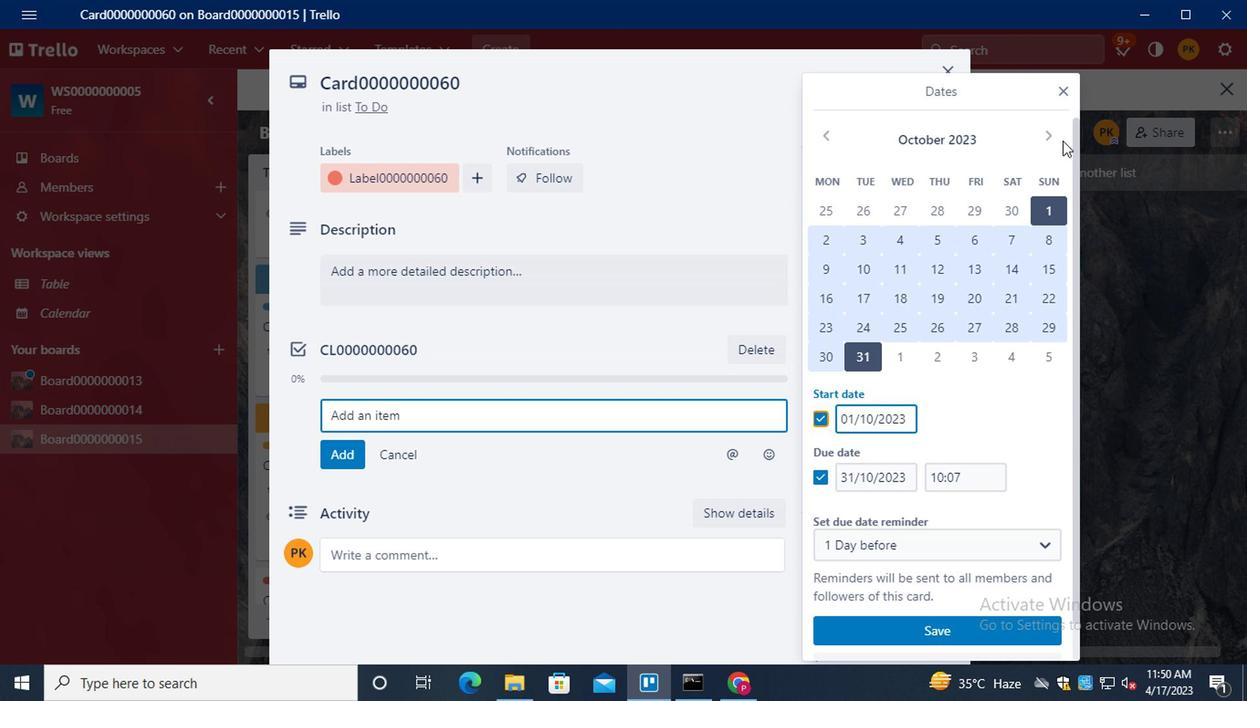 
Action: Mouse pressed left at (1045, 139)
Screenshot: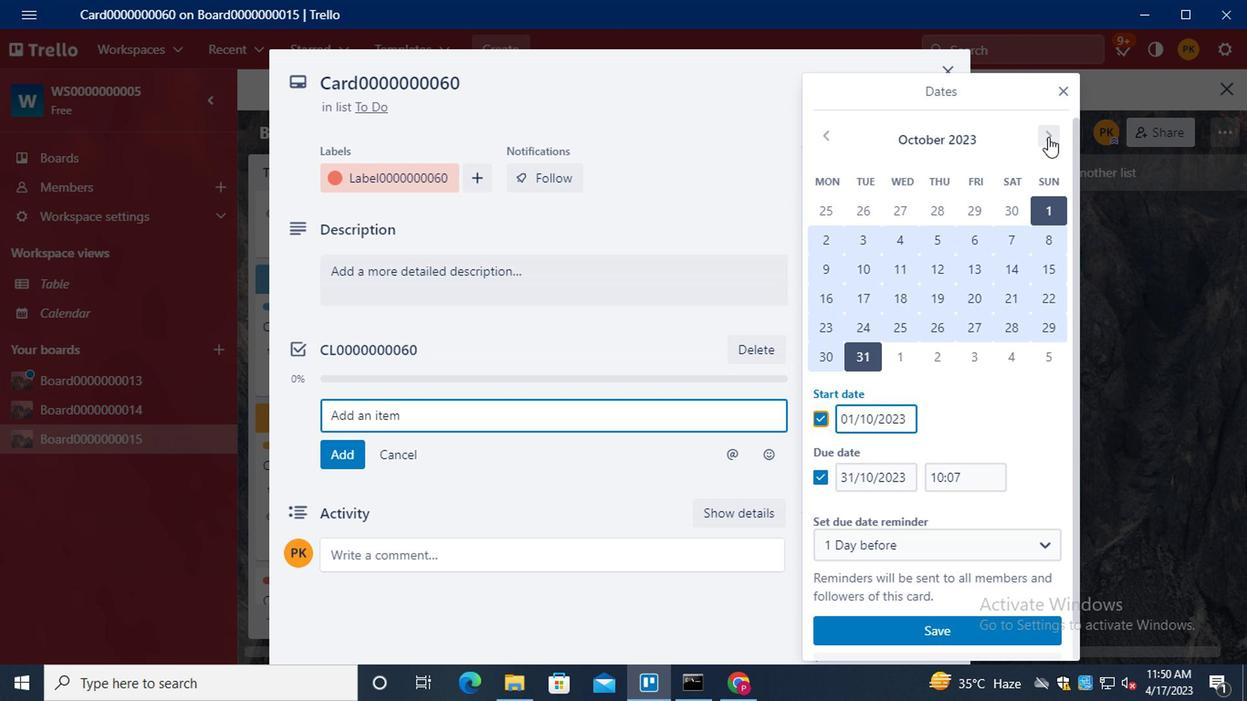 
Action: Mouse moved to (899, 206)
Screenshot: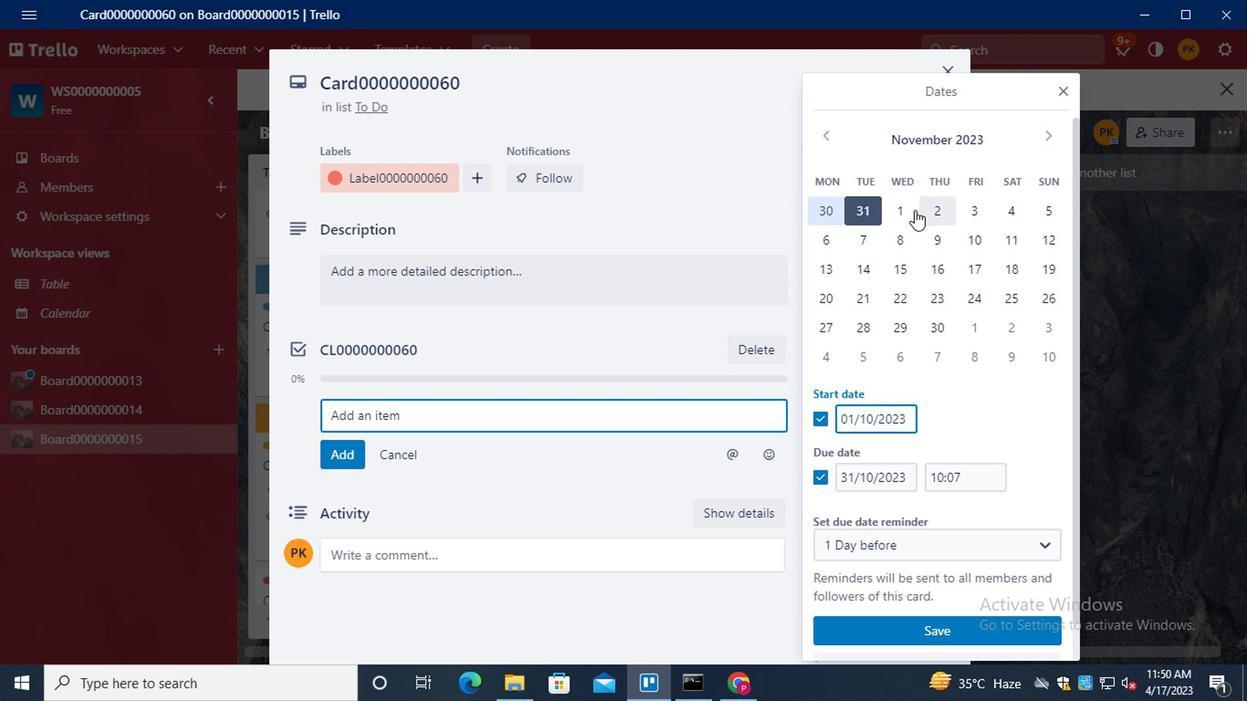 
Action: Mouse pressed left at (899, 206)
Screenshot: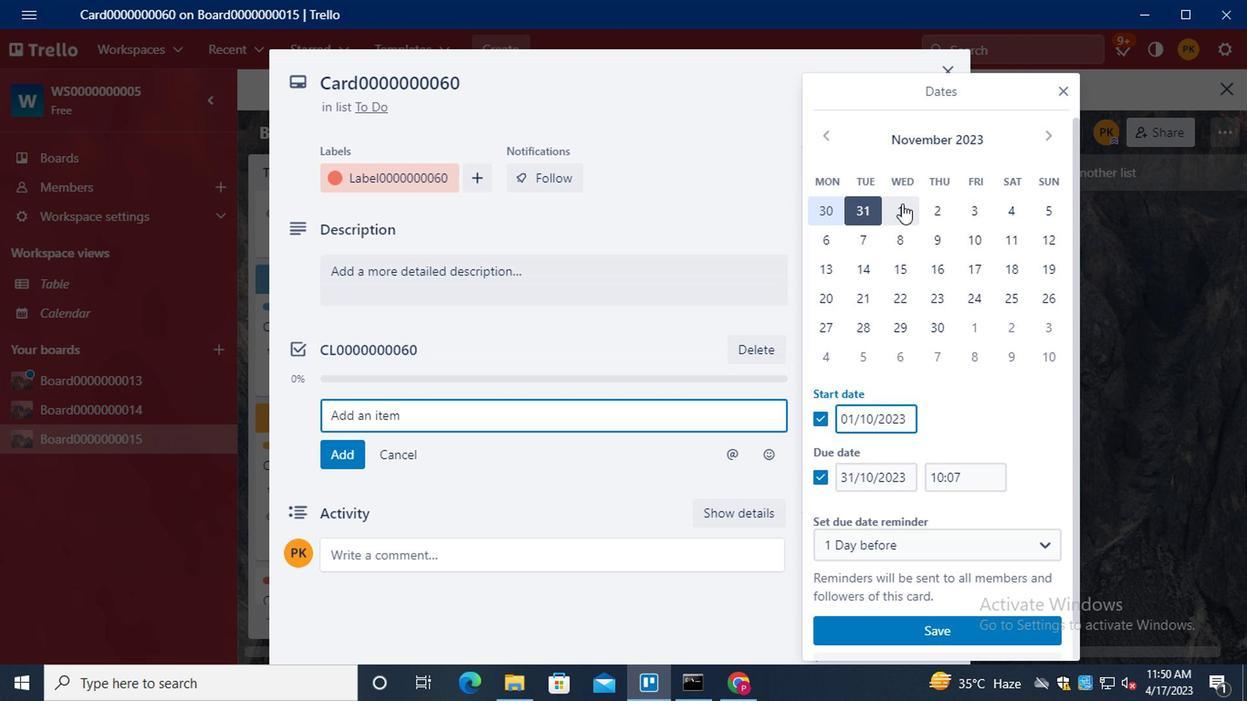 
Action: Mouse moved to (932, 331)
Screenshot: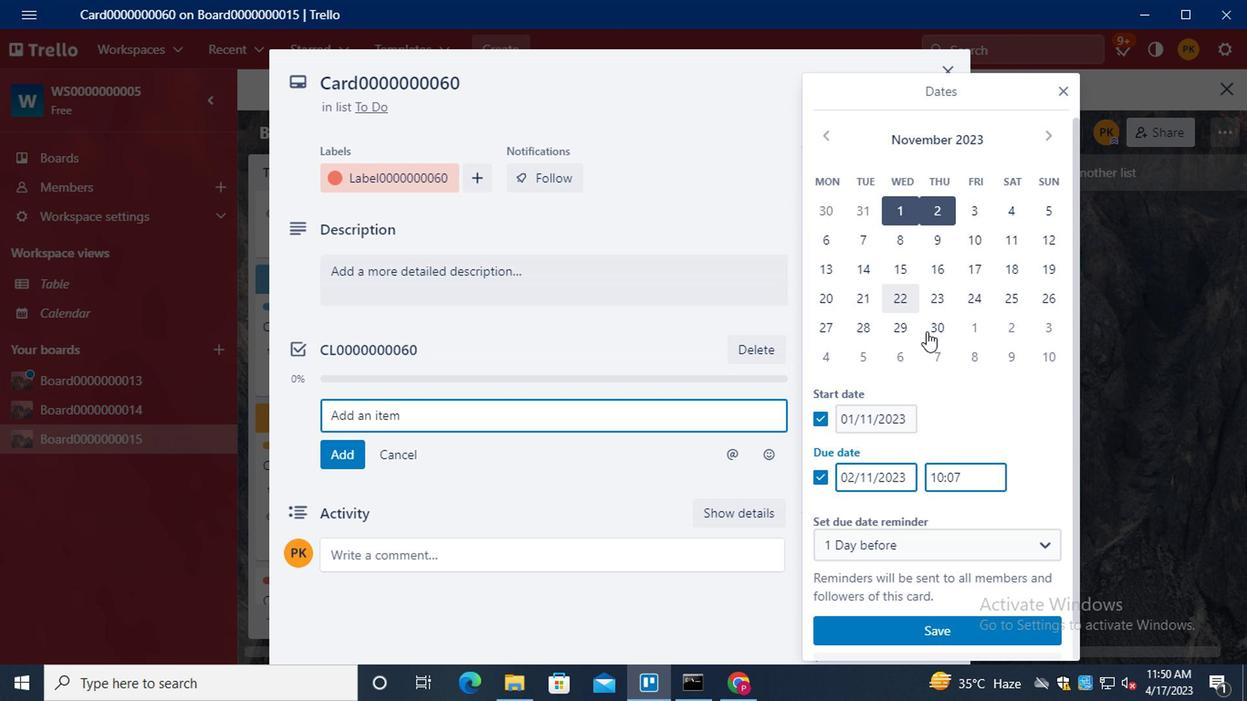 
Action: Mouse pressed left at (932, 331)
Screenshot: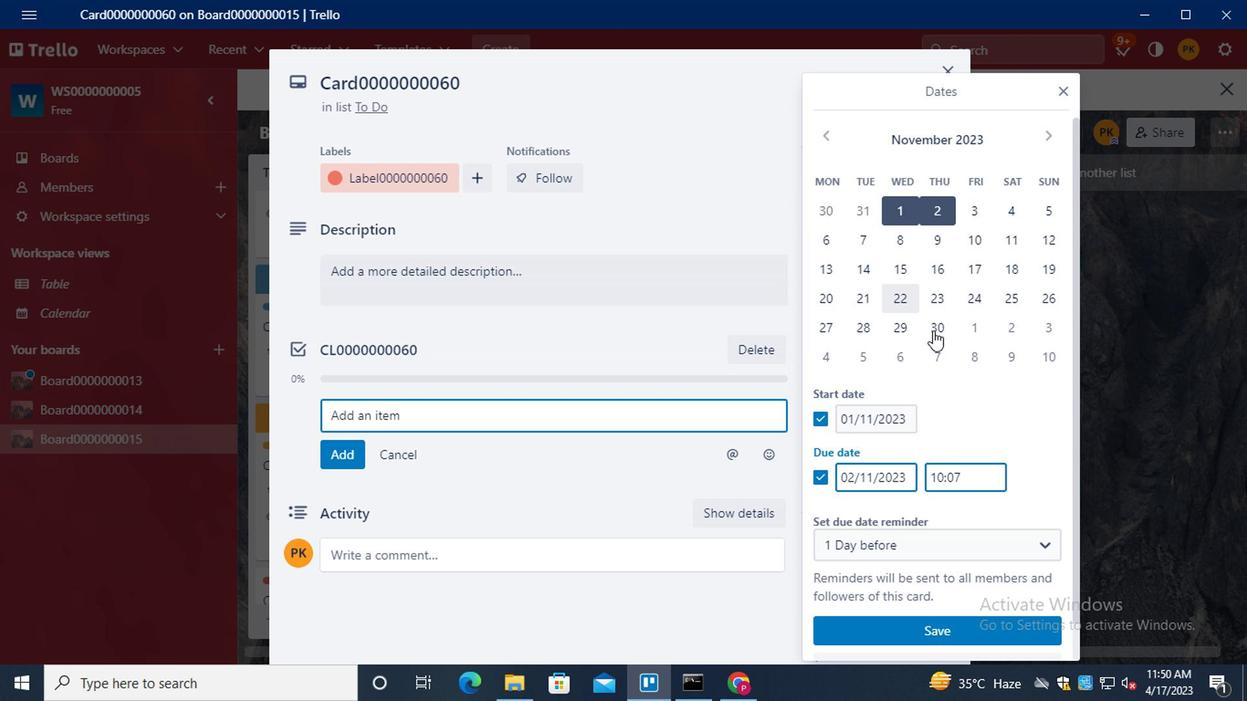 
Action: Mouse moved to (911, 636)
Screenshot: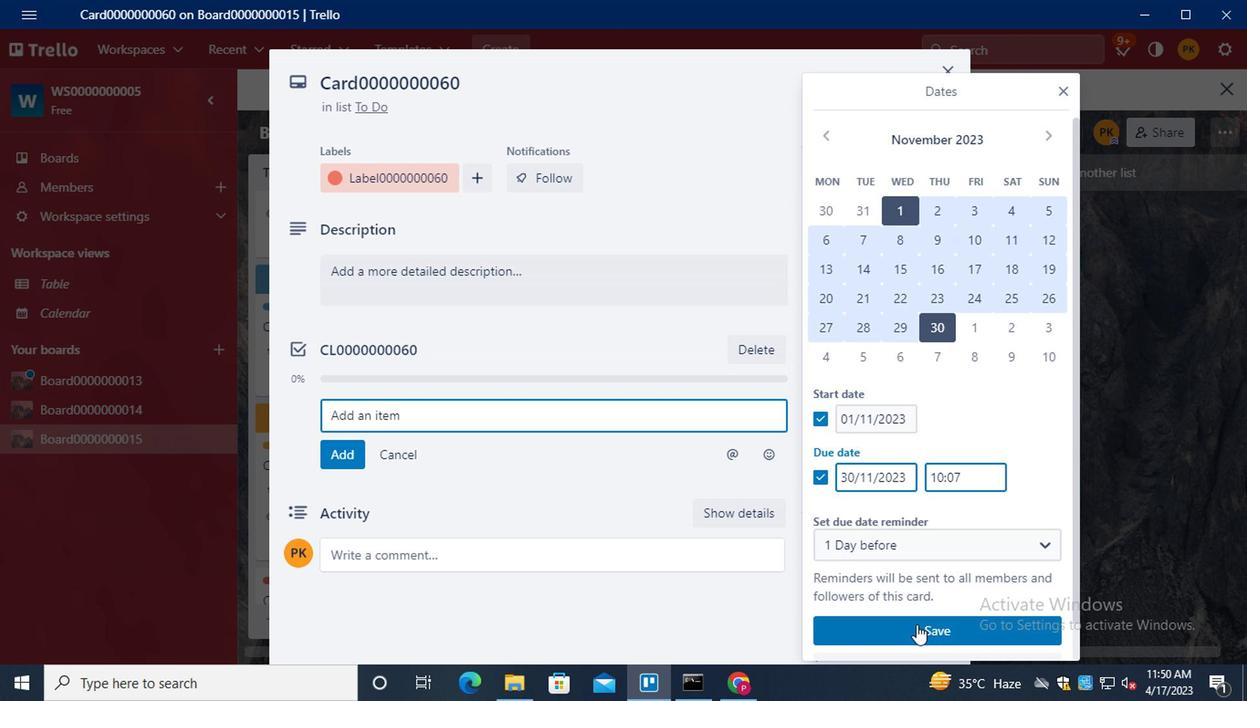 
Action: Mouse pressed left at (911, 636)
Screenshot: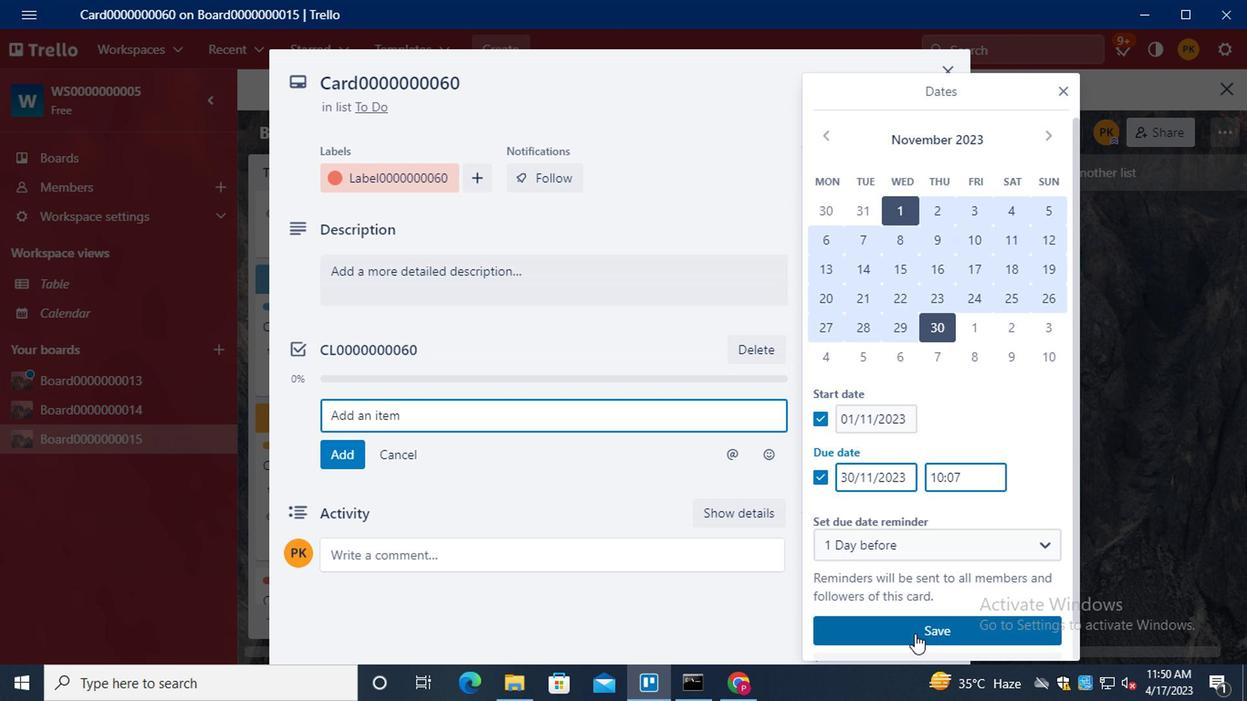 
Action: Mouse moved to (583, 332)
Screenshot: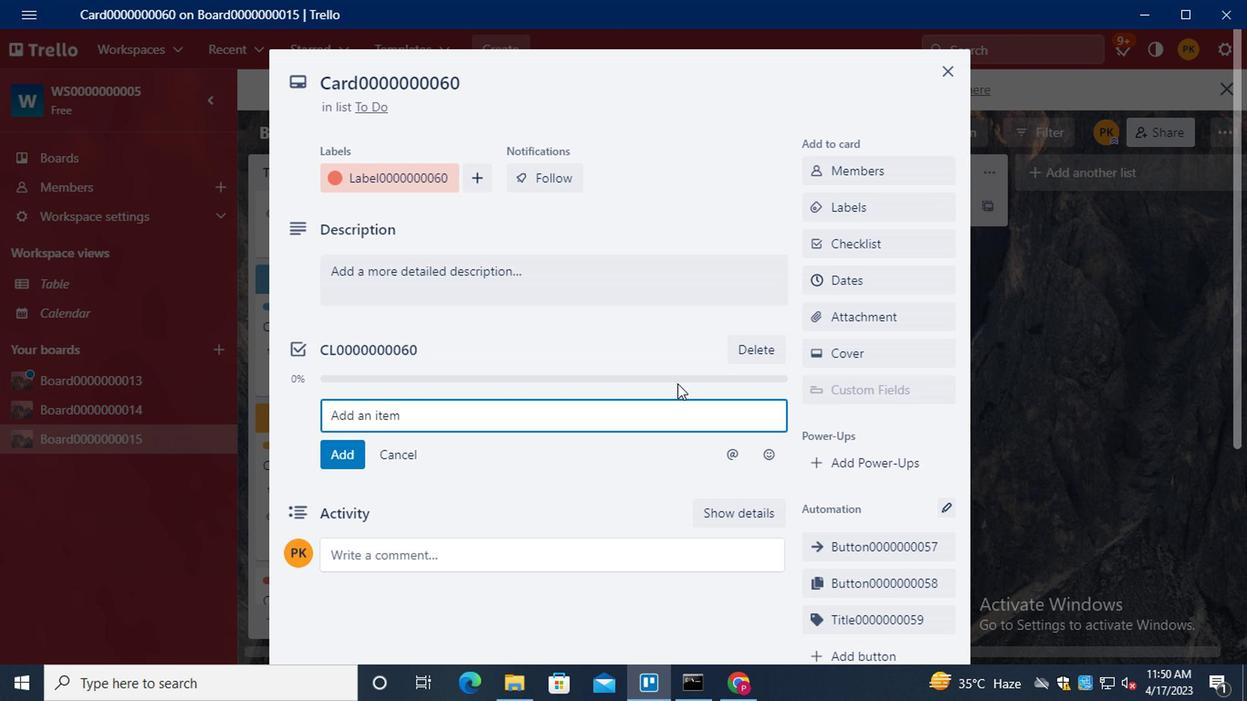 
Action: Mouse scrolled (583, 334) with delta (0, 1)
Screenshot: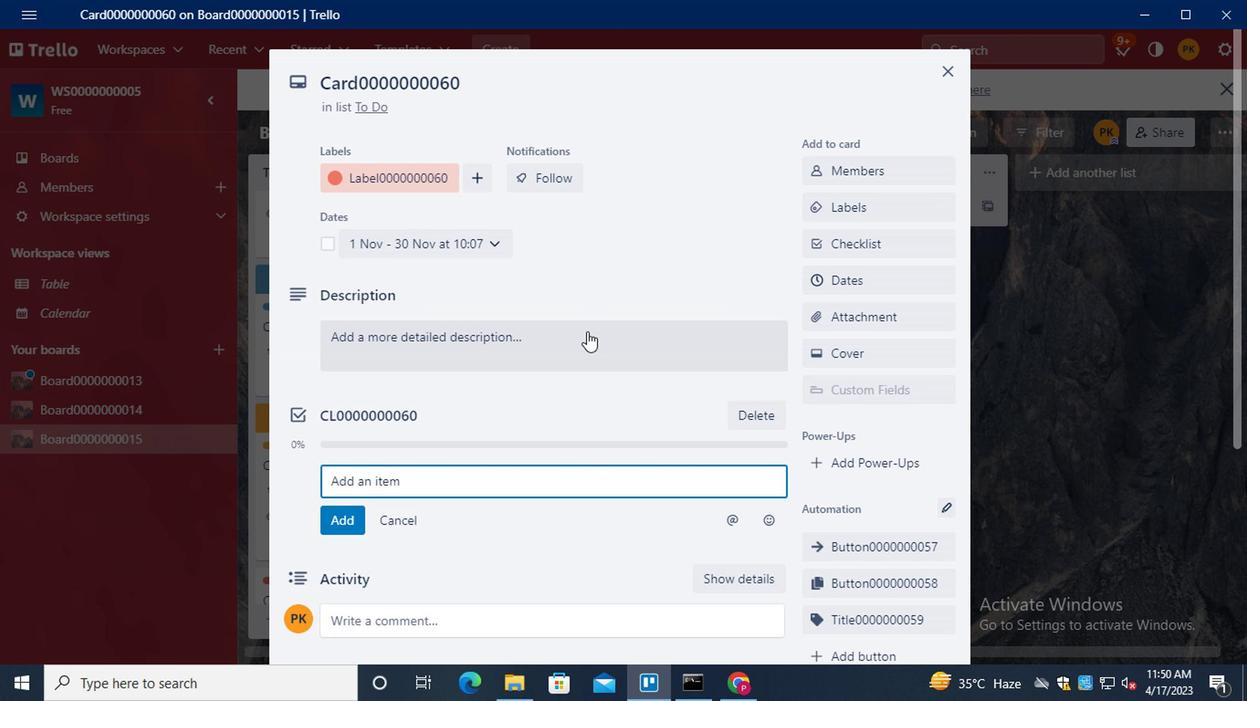 
Action: Mouse scrolled (583, 334) with delta (0, 1)
Screenshot: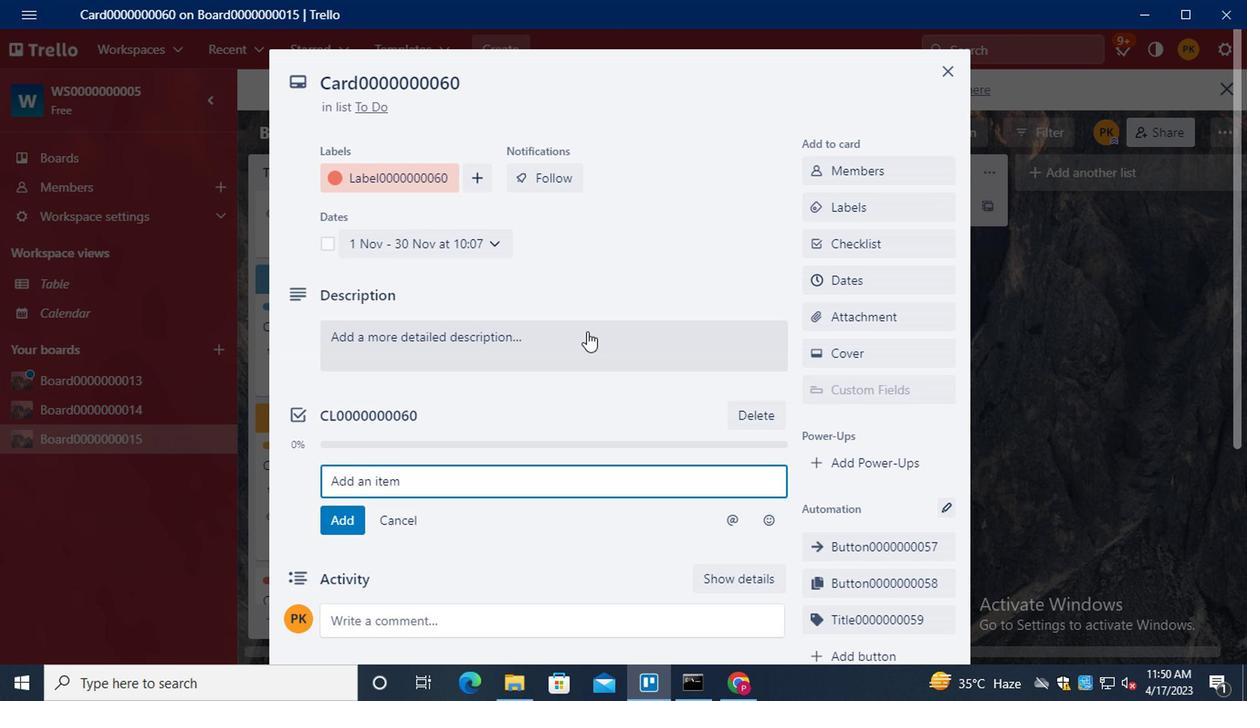 
Action: Mouse scrolled (583, 334) with delta (0, 1)
Screenshot: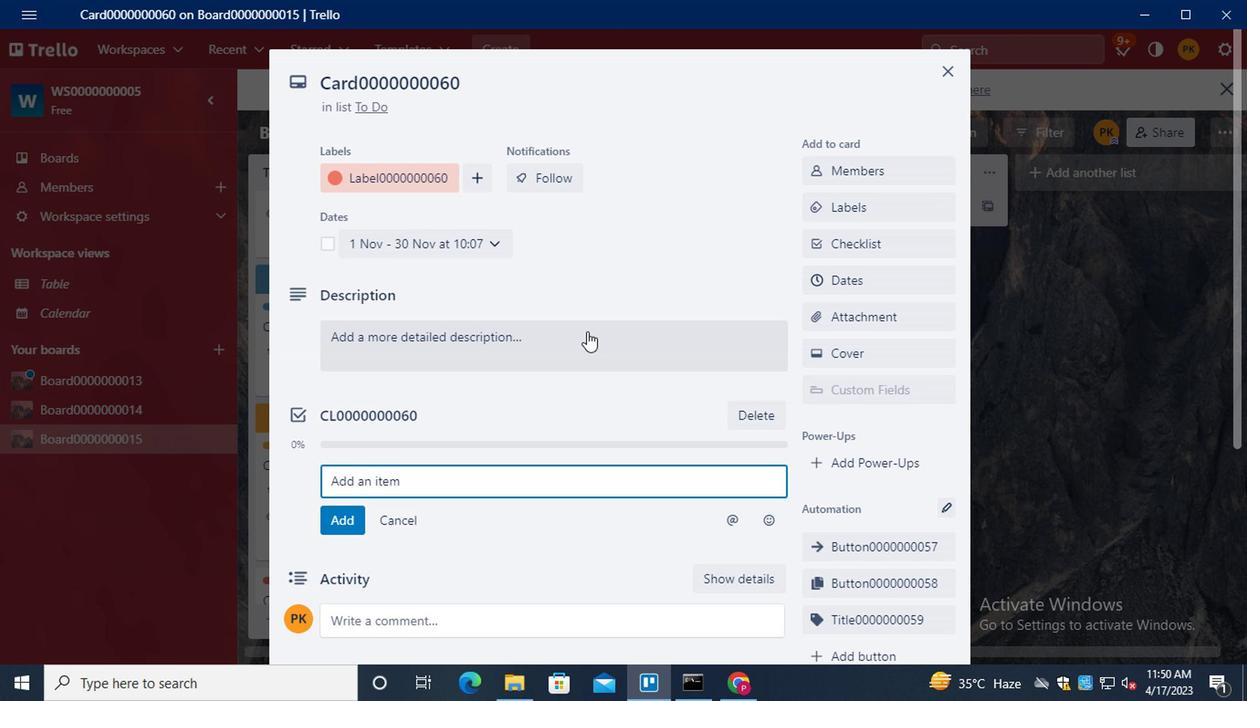 
Action: Mouse scrolled (583, 334) with delta (0, 1)
Screenshot: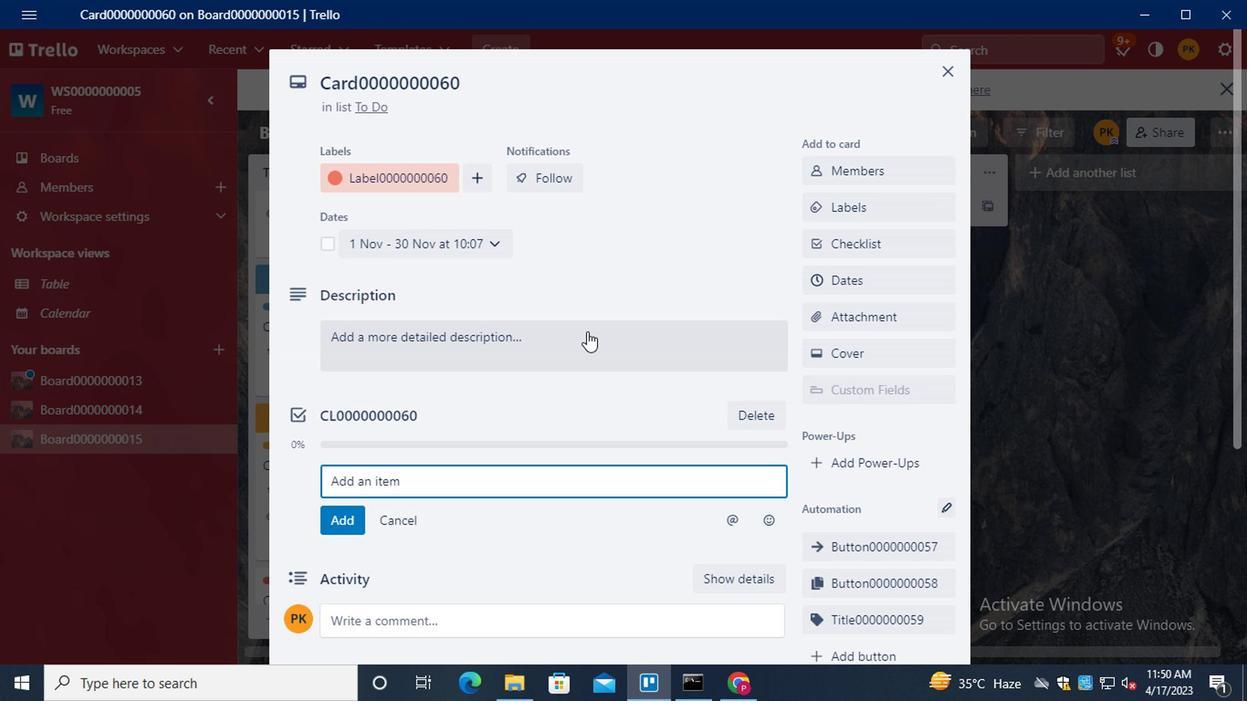 
